 Task: Add Garden Of Life Wild Caught Grass Fed Unflavored Hyaluronic Acid Collagen to the cart.
Action: Mouse moved to (336, 142)
Screenshot: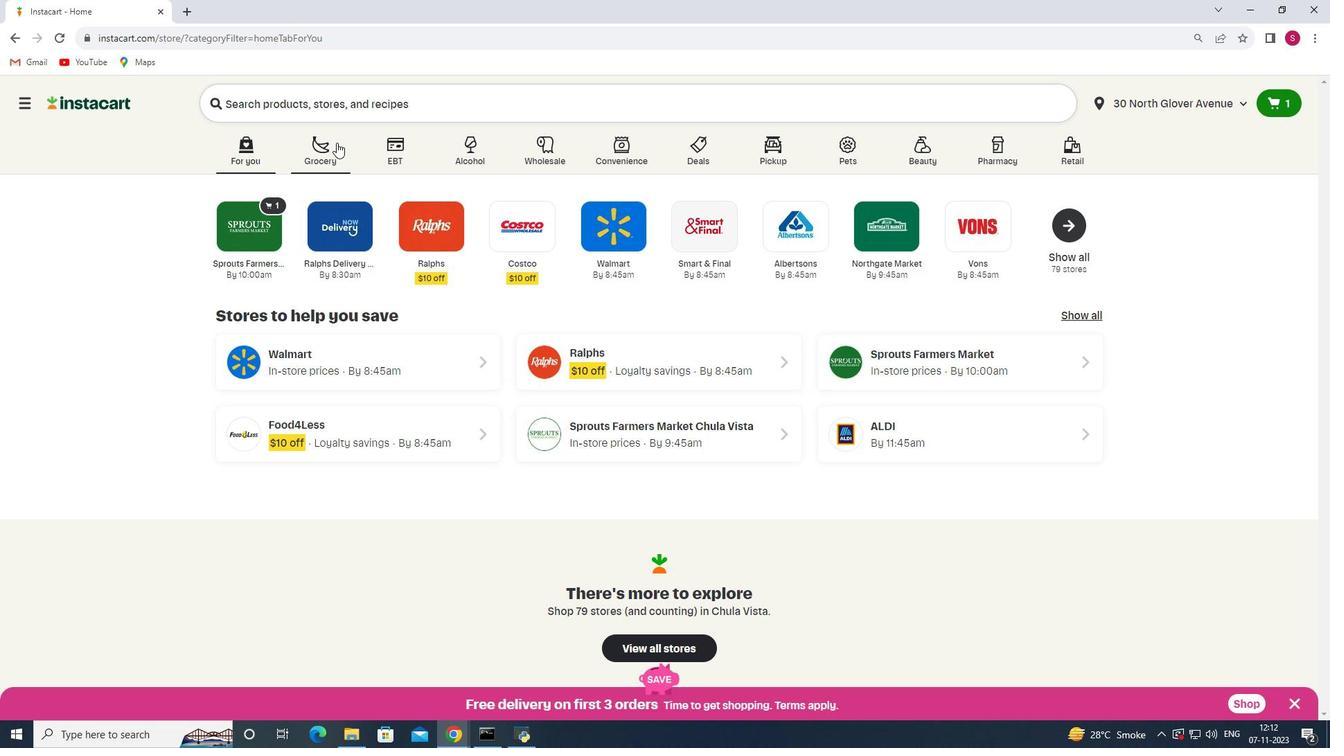 
Action: Mouse pressed left at (336, 142)
Screenshot: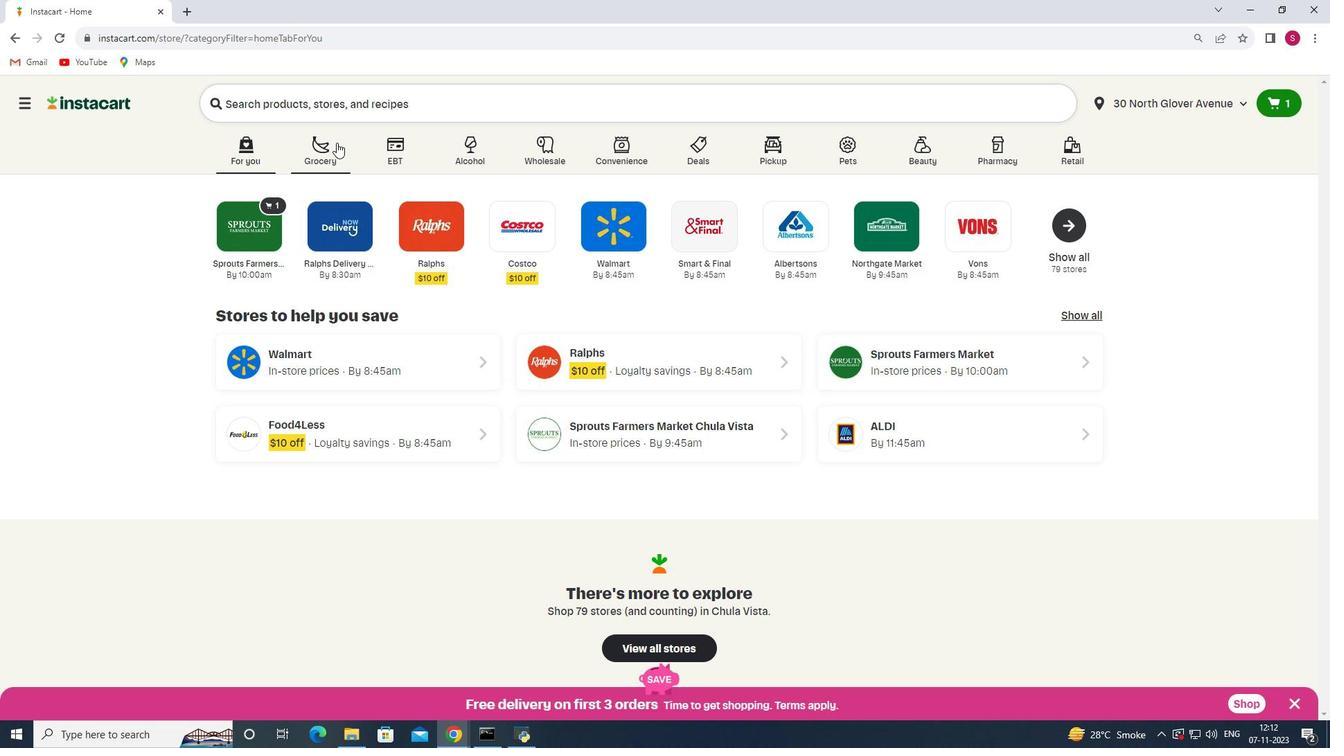 
Action: Mouse moved to (347, 397)
Screenshot: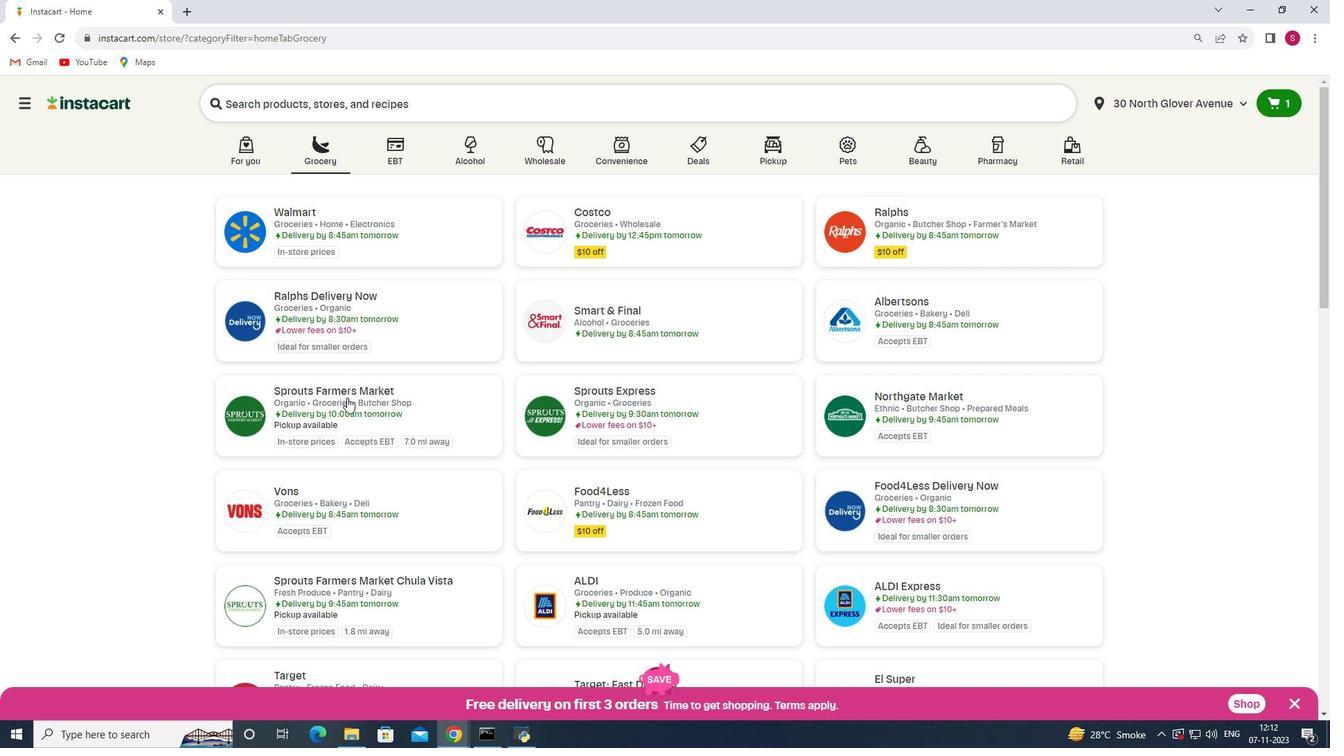 
Action: Mouse pressed left at (347, 397)
Screenshot: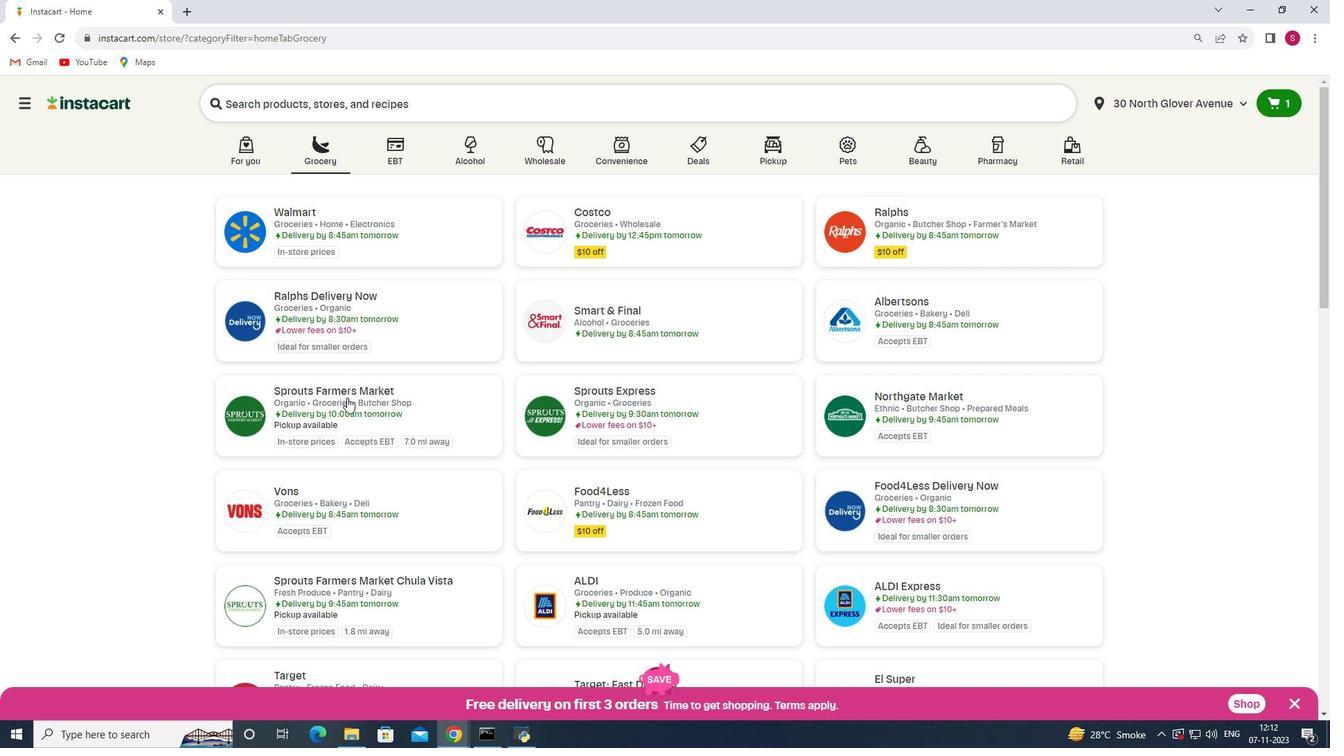 
Action: Mouse moved to (143, 412)
Screenshot: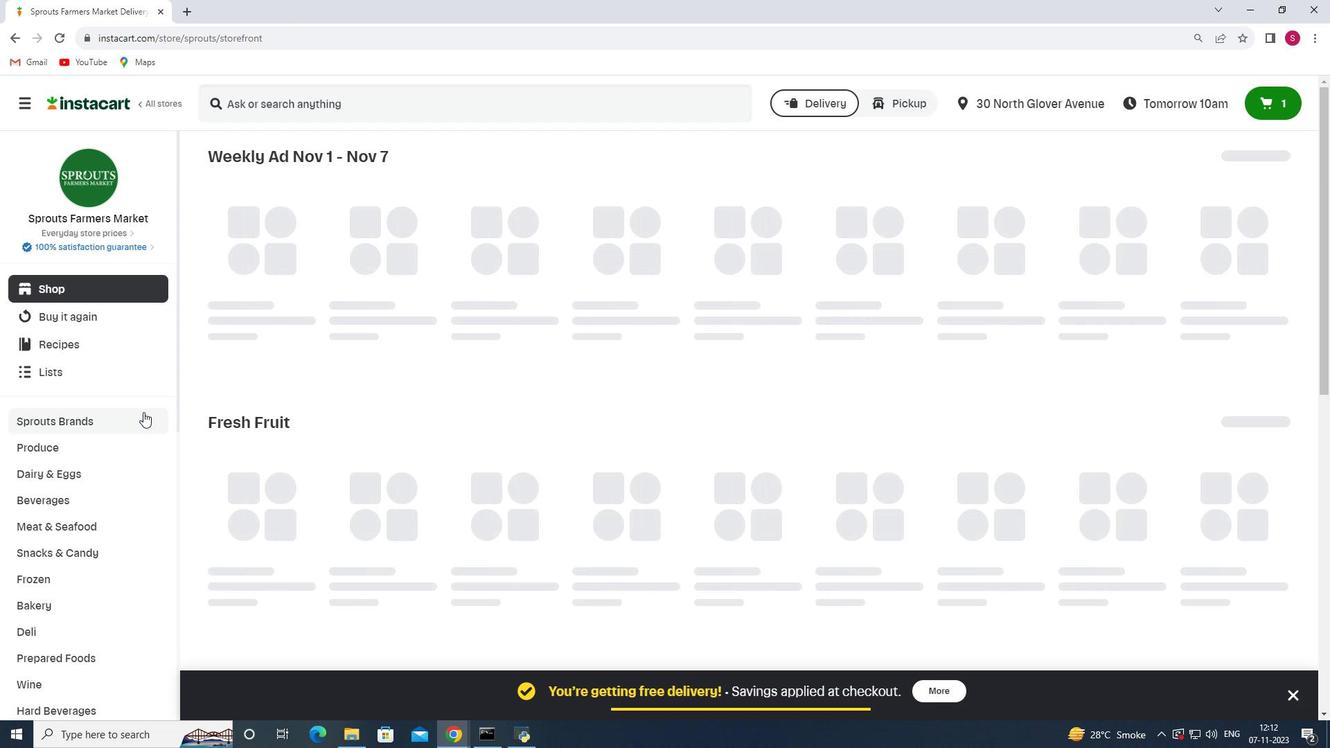 
Action: Mouse scrolled (143, 411) with delta (0, 0)
Screenshot: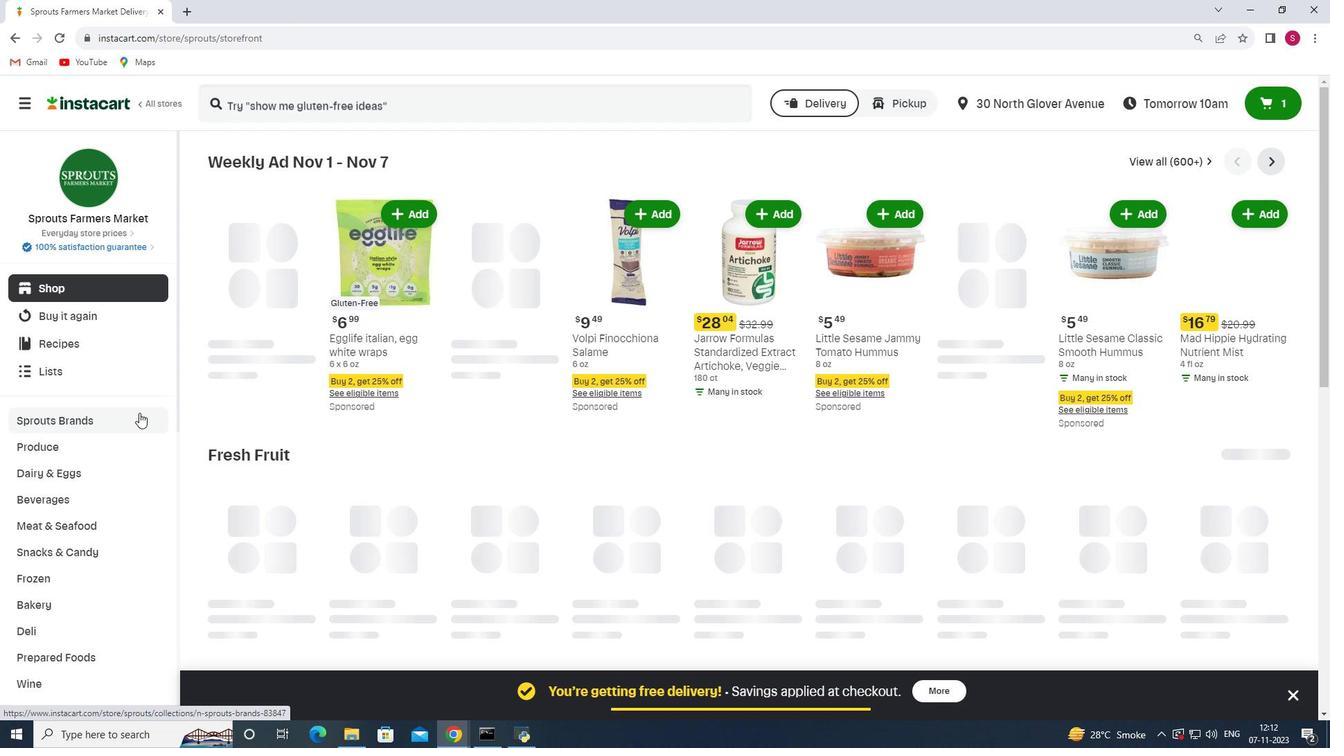 
Action: Mouse moved to (139, 413)
Screenshot: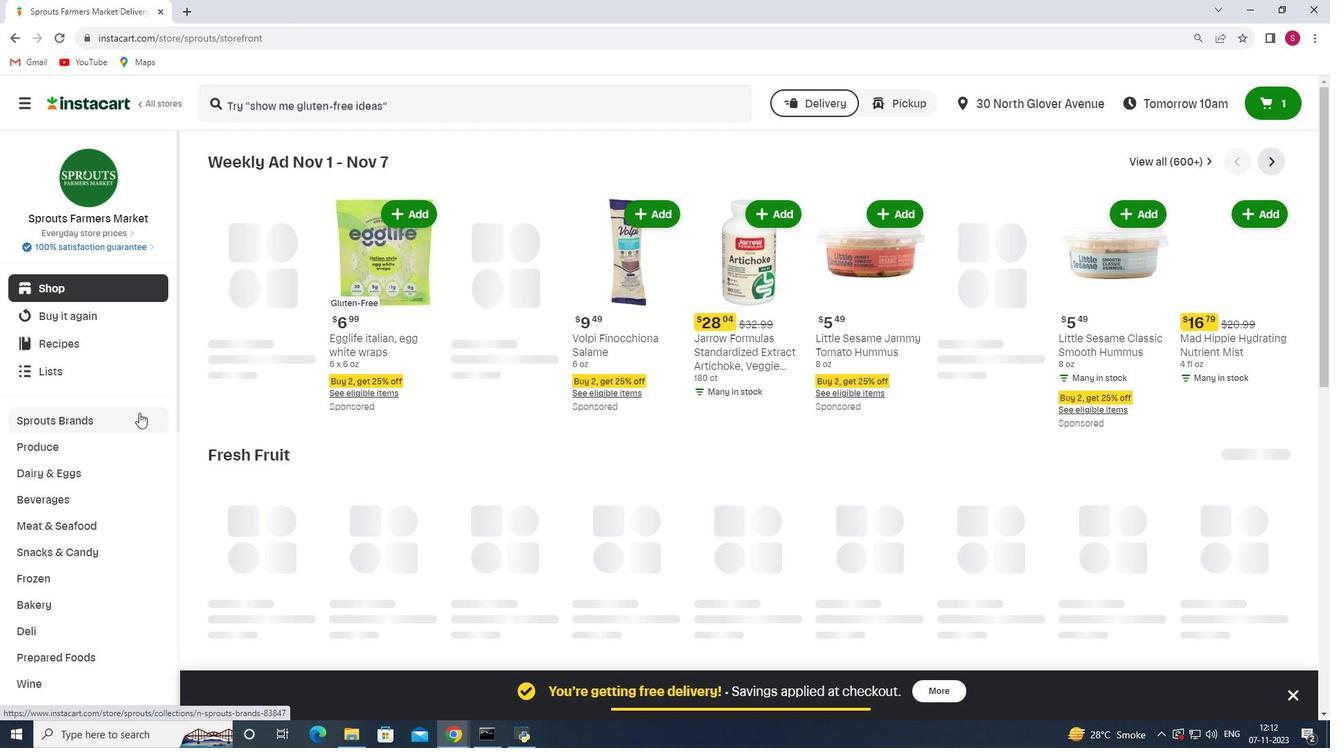 
Action: Mouse scrolled (139, 412) with delta (0, 0)
Screenshot: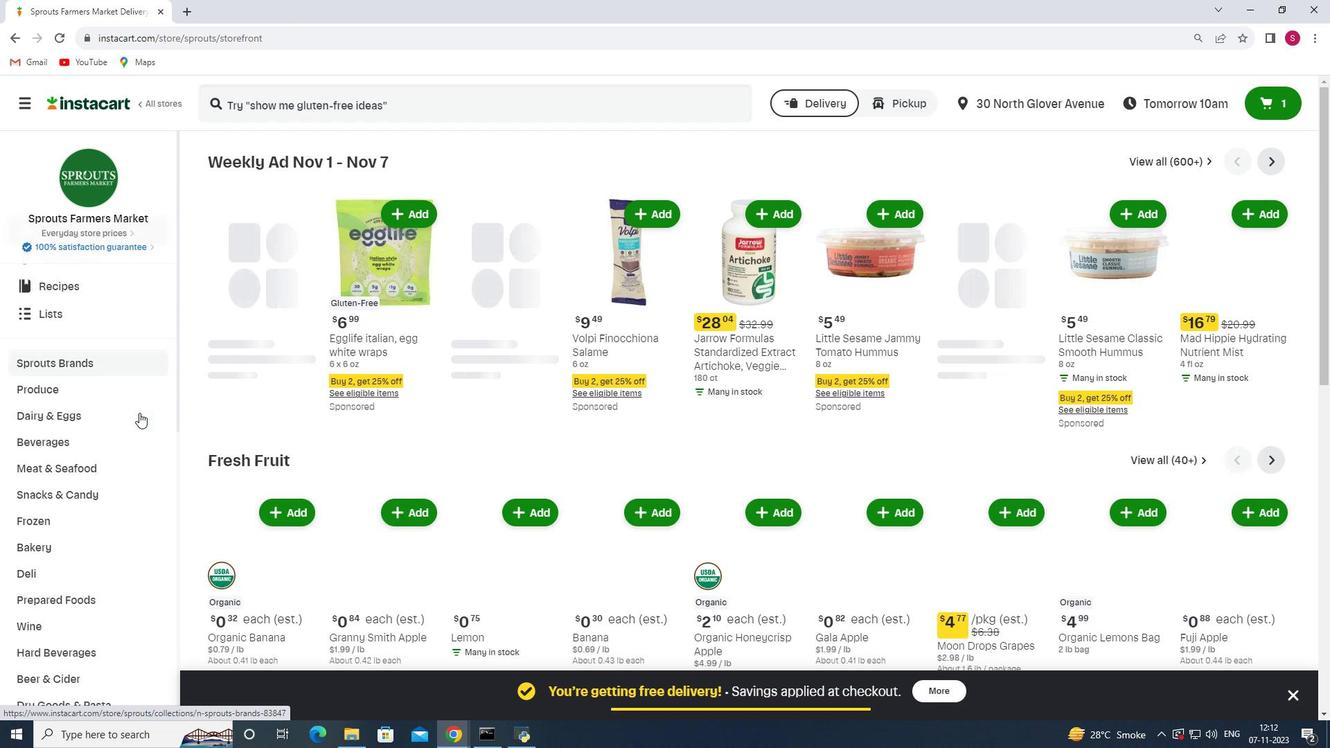 
Action: Mouse moved to (136, 414)
Screenshot: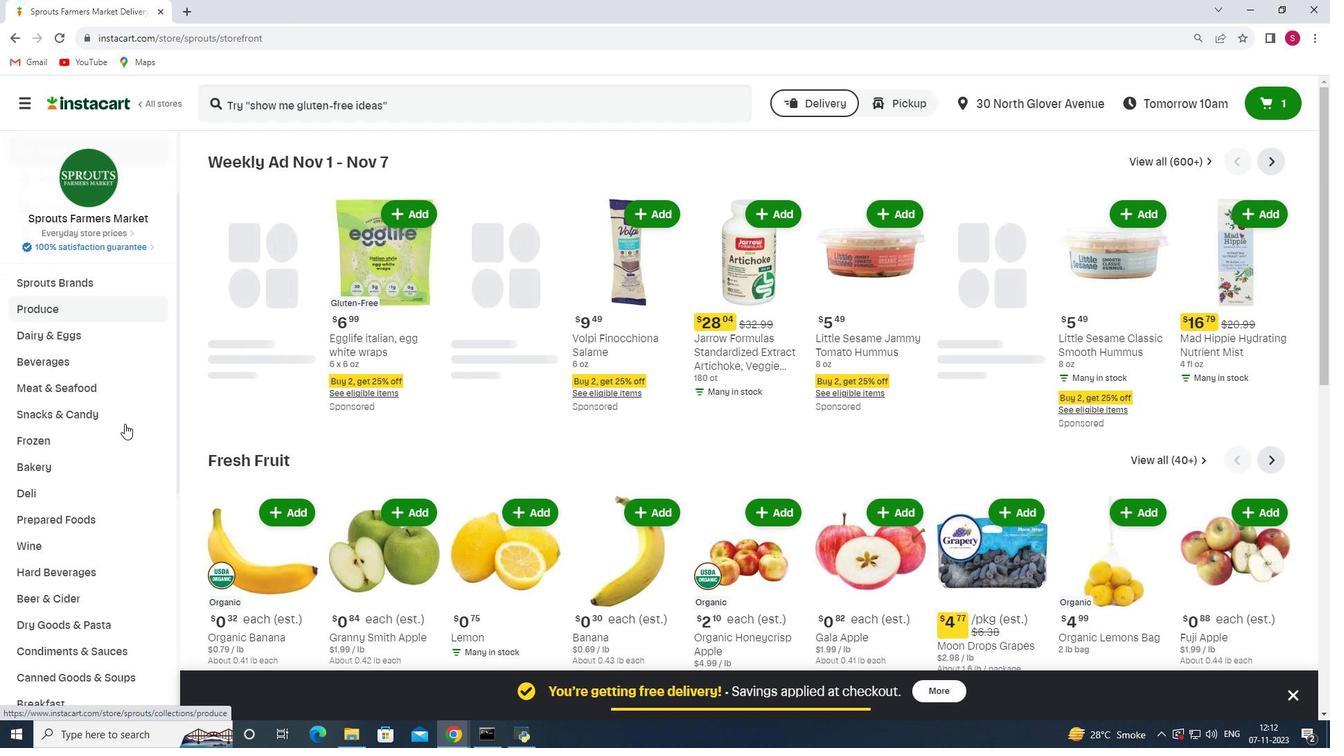 
Action: Mouse scrolled (136, 413) with delta (0, 0)
Screenshot: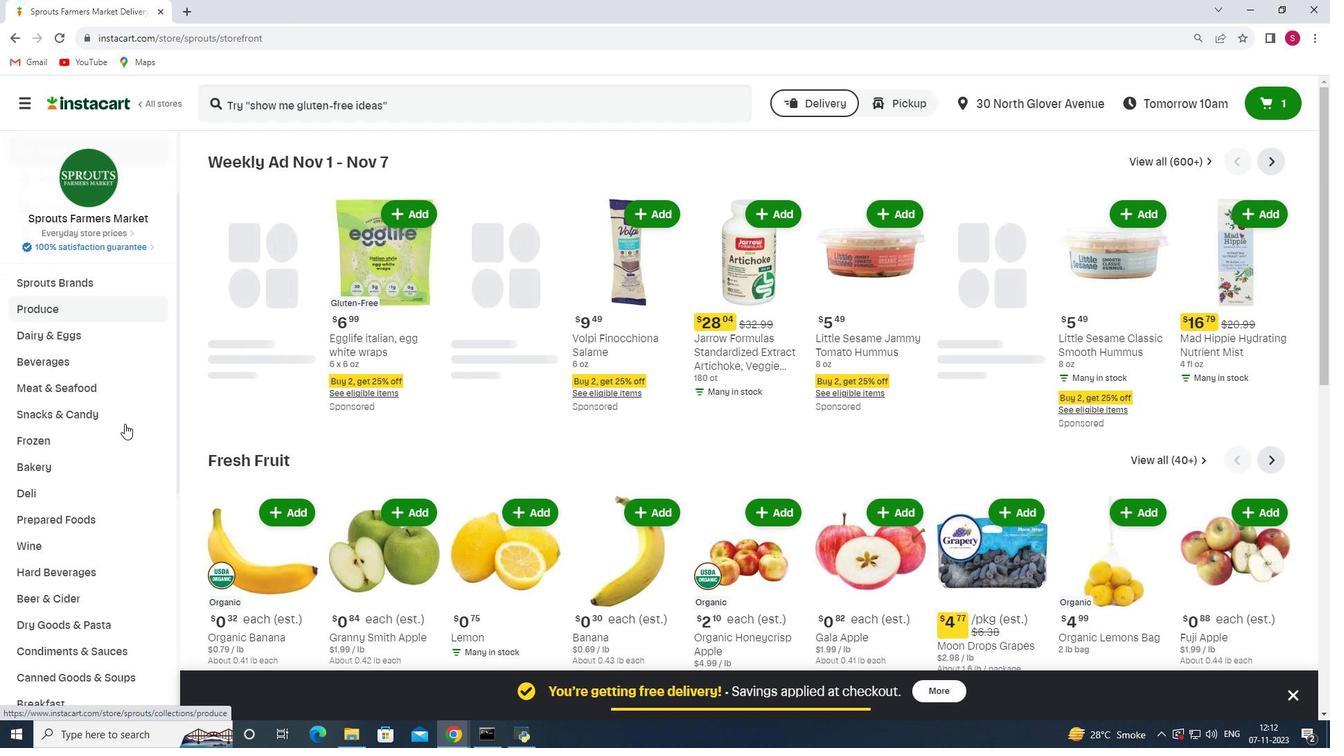 
Action: Mouse moved to (122, 425)
Screenshot: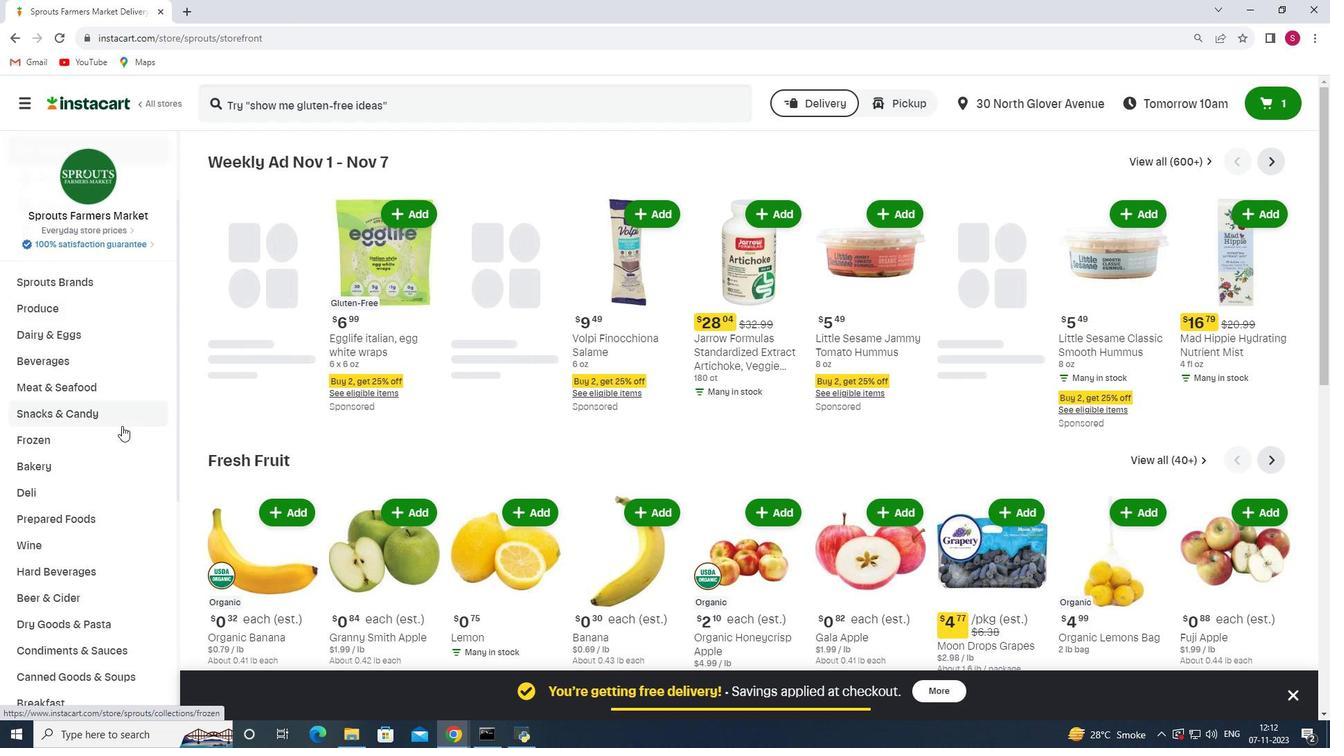 
Action: Mouse scrolled (122, 424) with delta (0, 0)
Screenshot: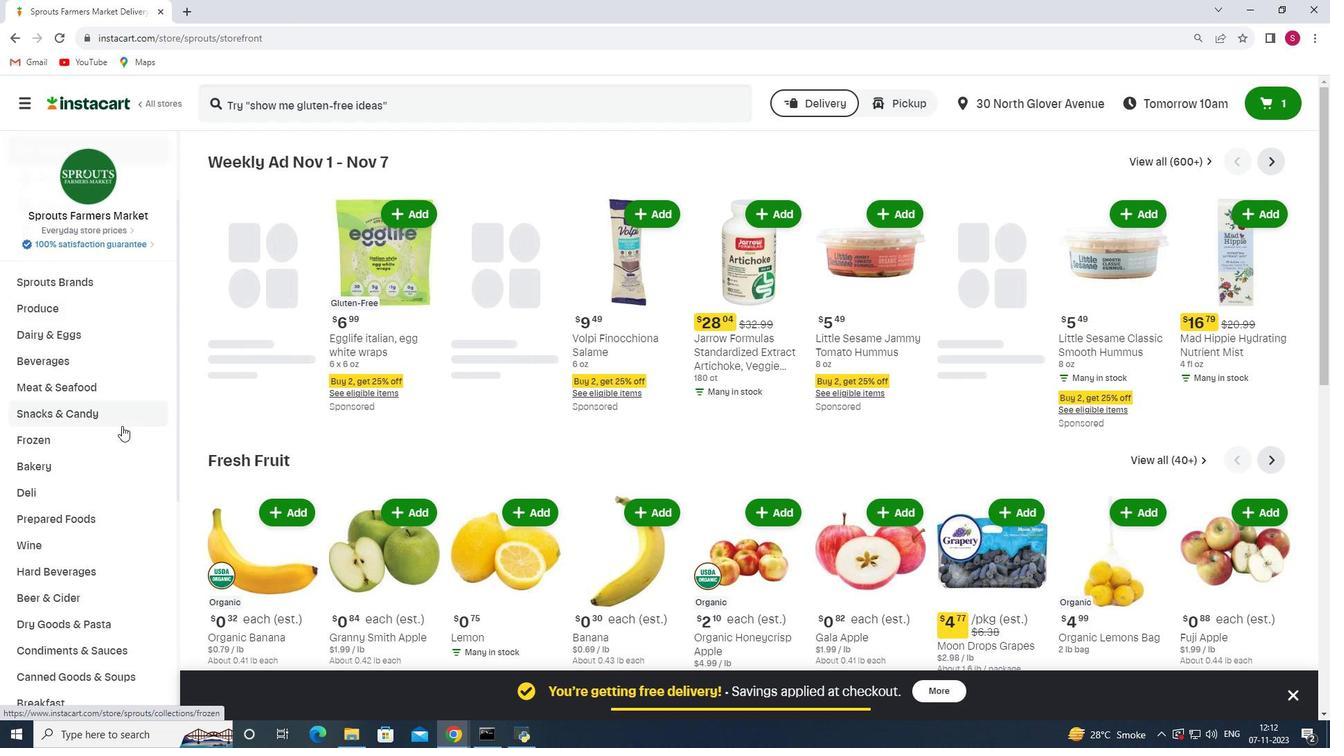 
Action: Mouse moved to (121, 426)
Screenshot: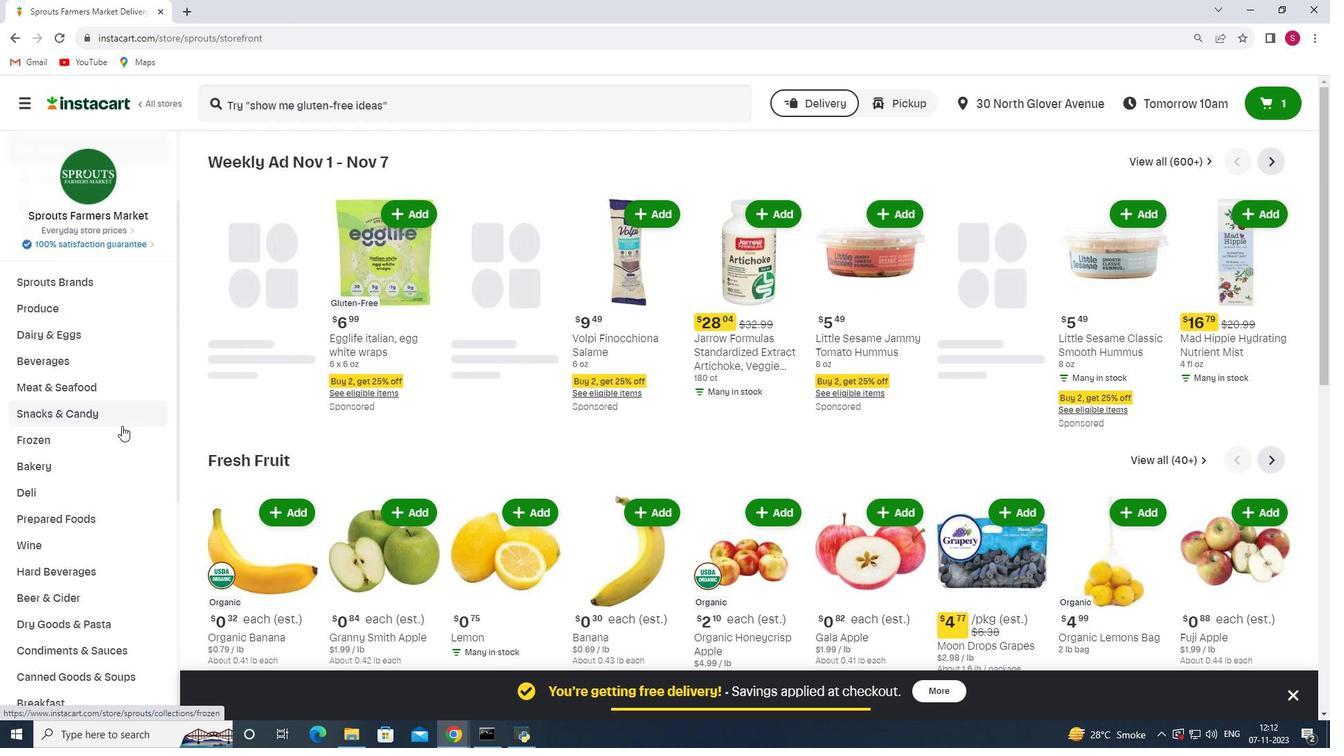 
Action: Mouse scrolled (121, 425) with delta (0, 0)
Screenshot: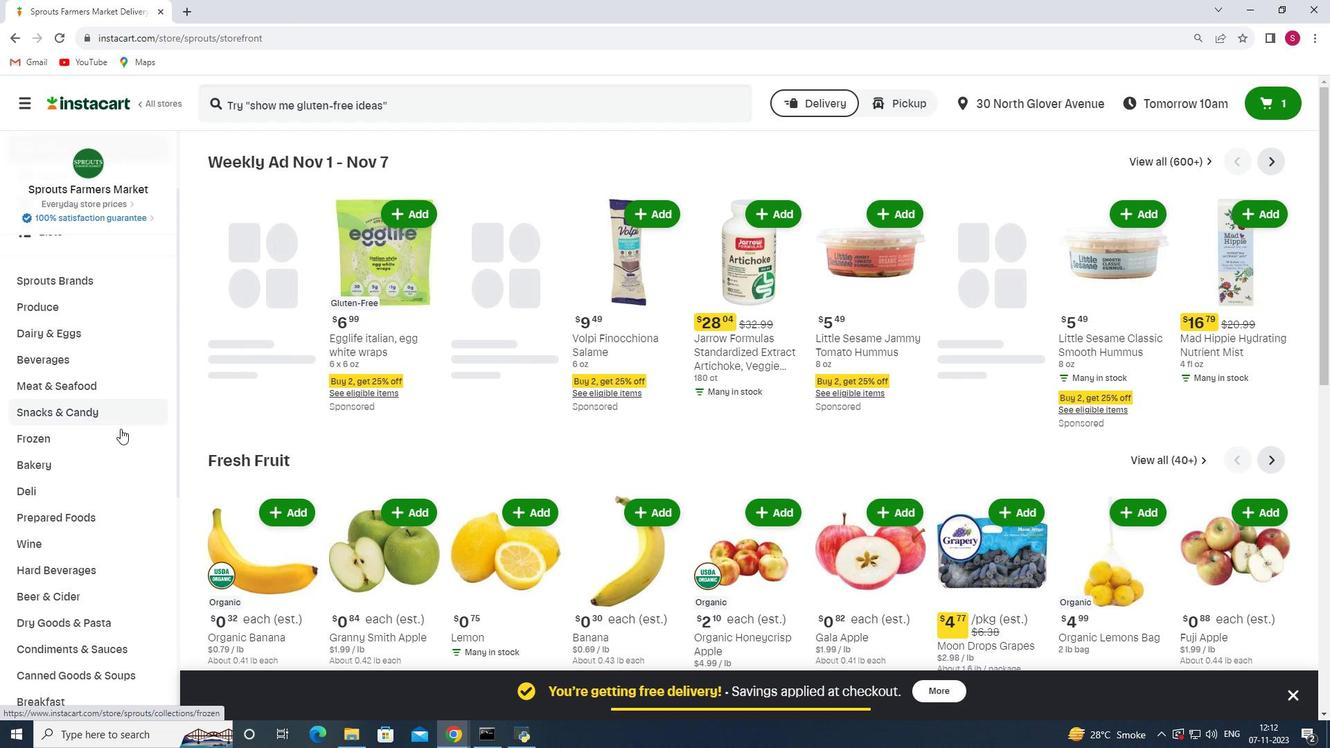 
Action: Mouse scrolled (121, 425) with delta (0, 0)
Screenshot: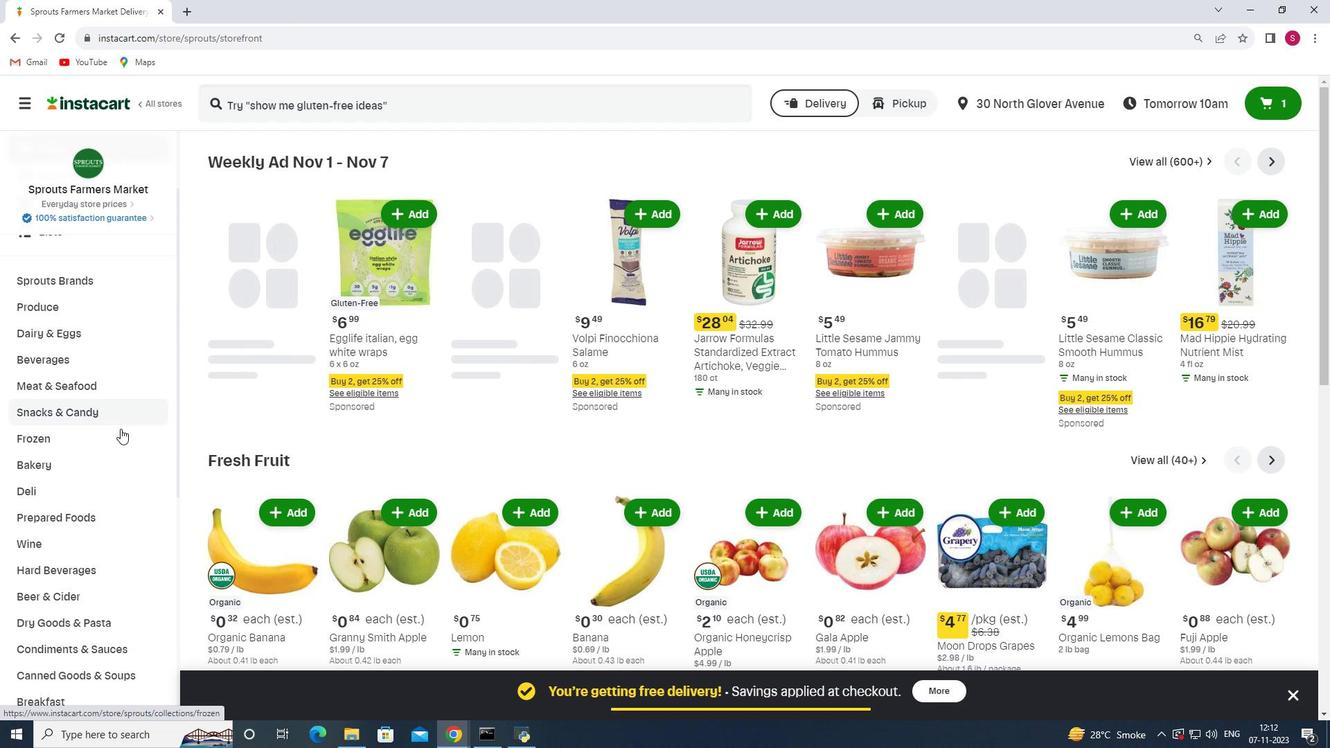 
Action: Mouse moved to (120, 429)
Screenshot: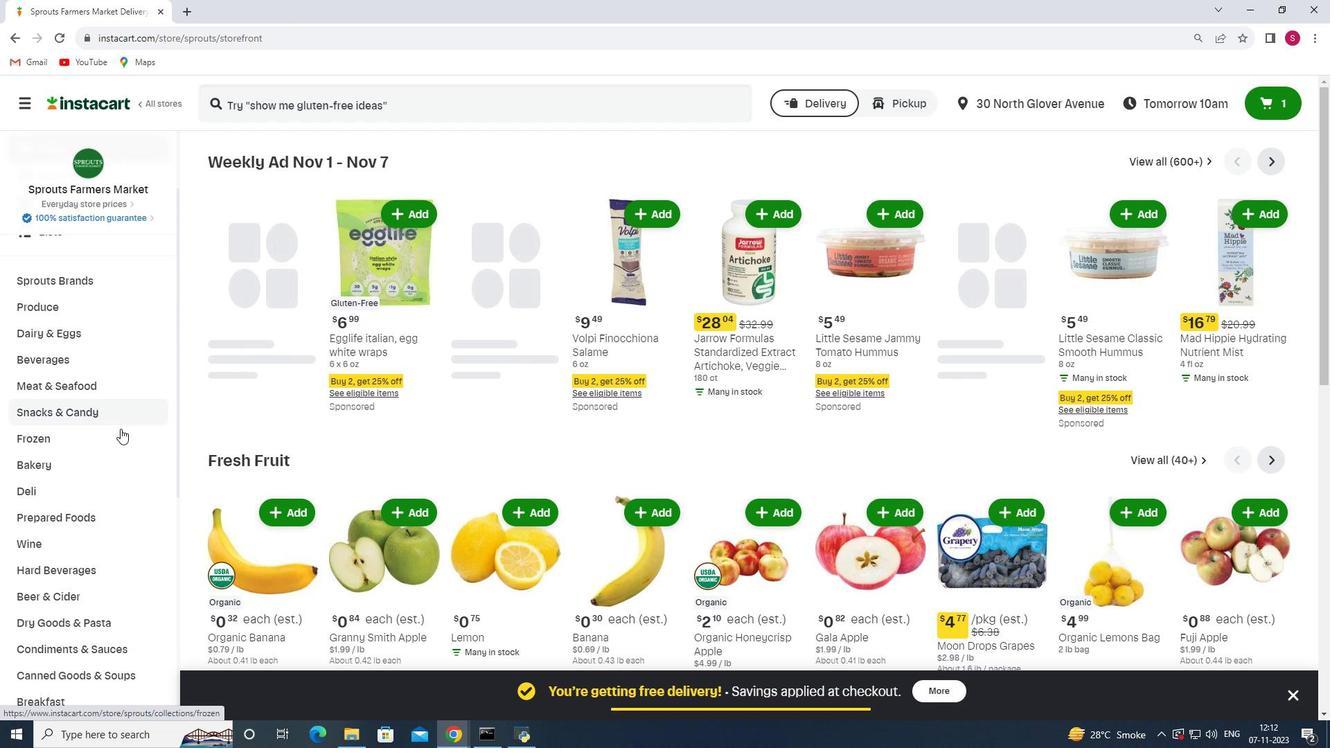 
Action: Mouse scrolled (120, 428) with delta (0, 0)
Screenshot: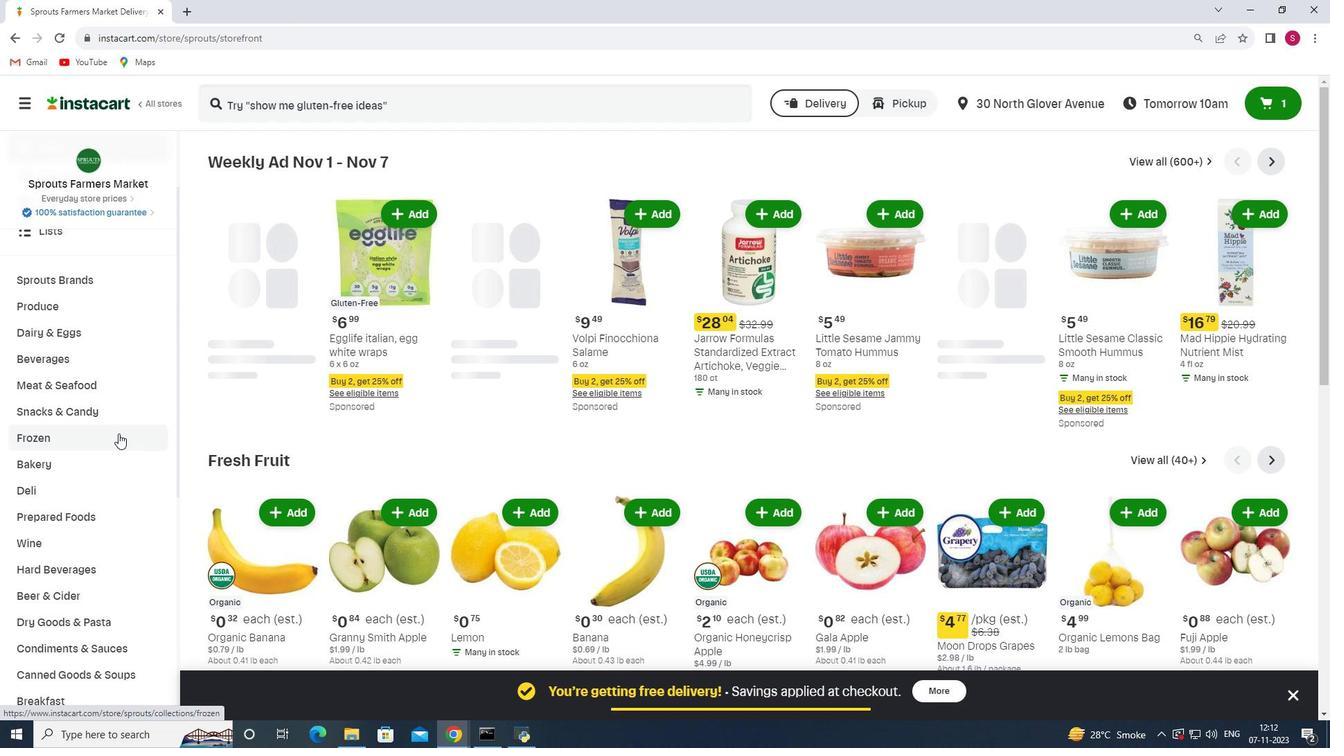 
Action: Mouse moved to (119, 429)
Screenshot: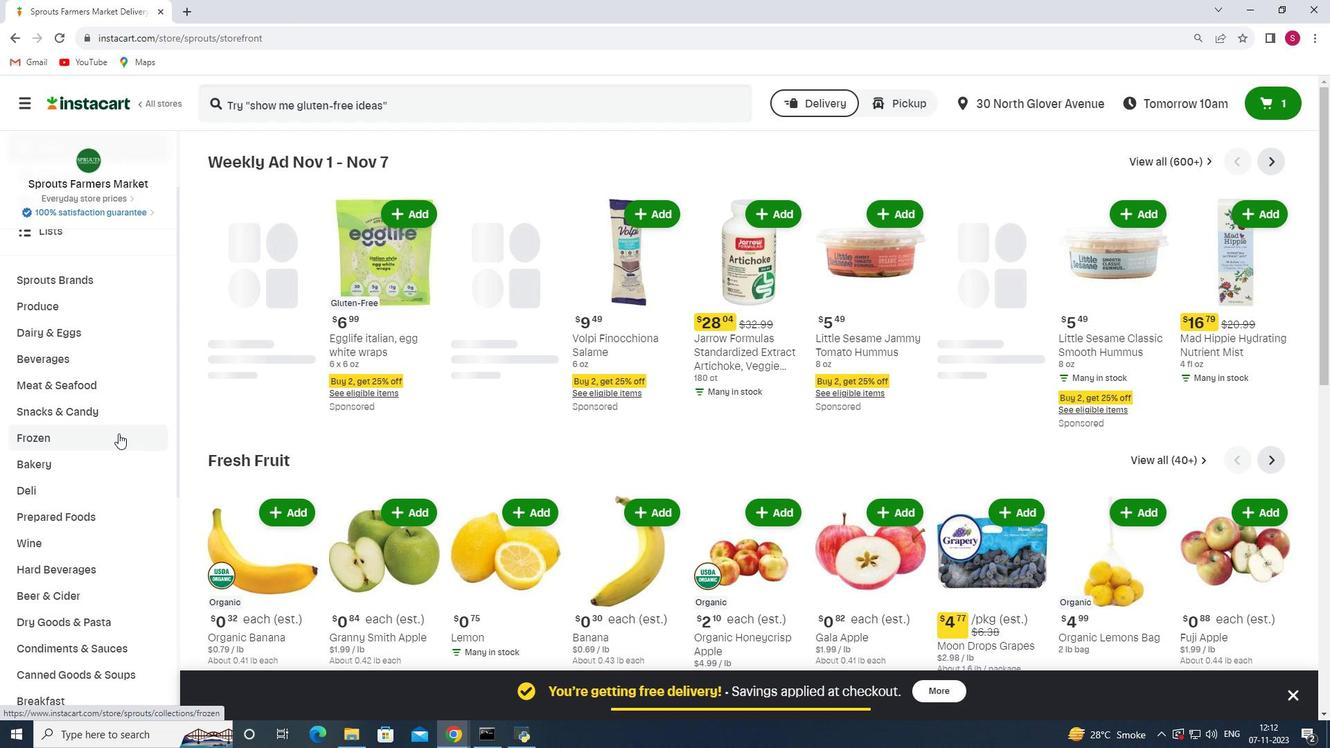 
Action: Mouse scrolled (119, 429) with delta (0, 0)
Screenshot: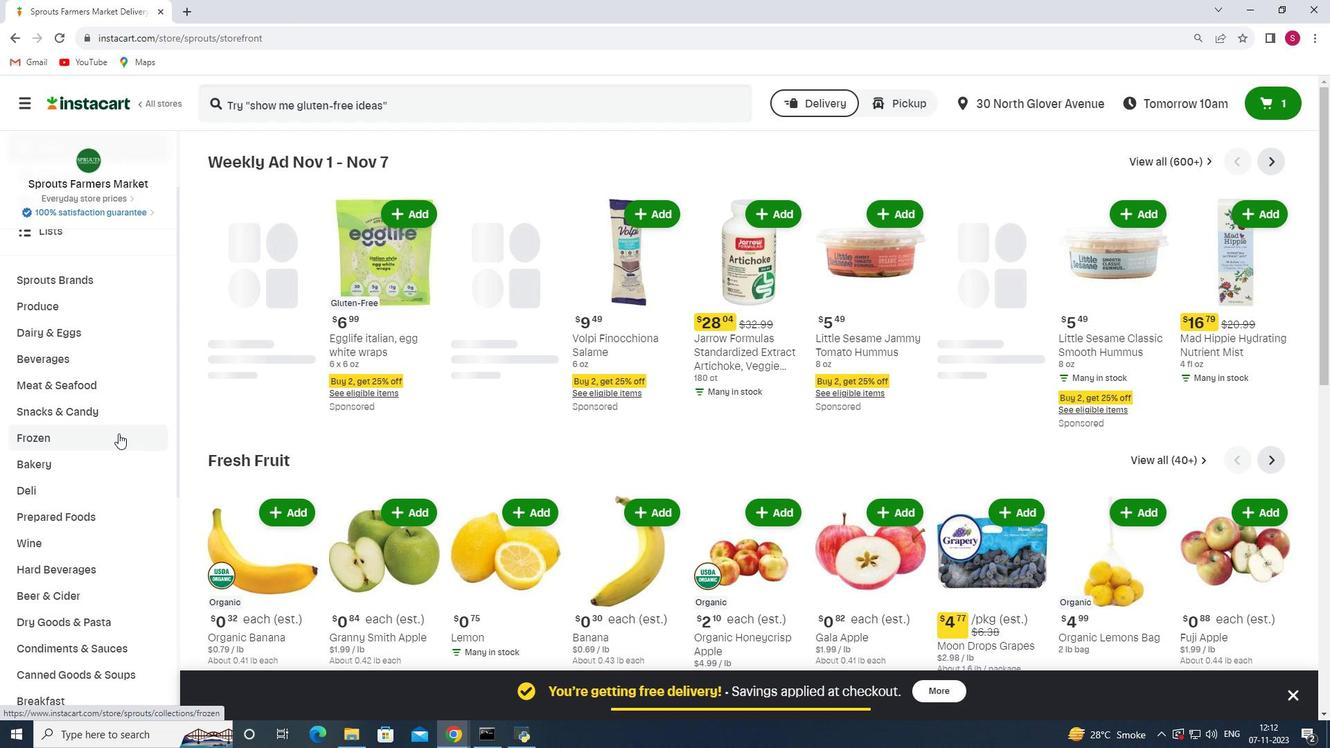 
Action: Mouse moved to (110, 449)
Screenshot: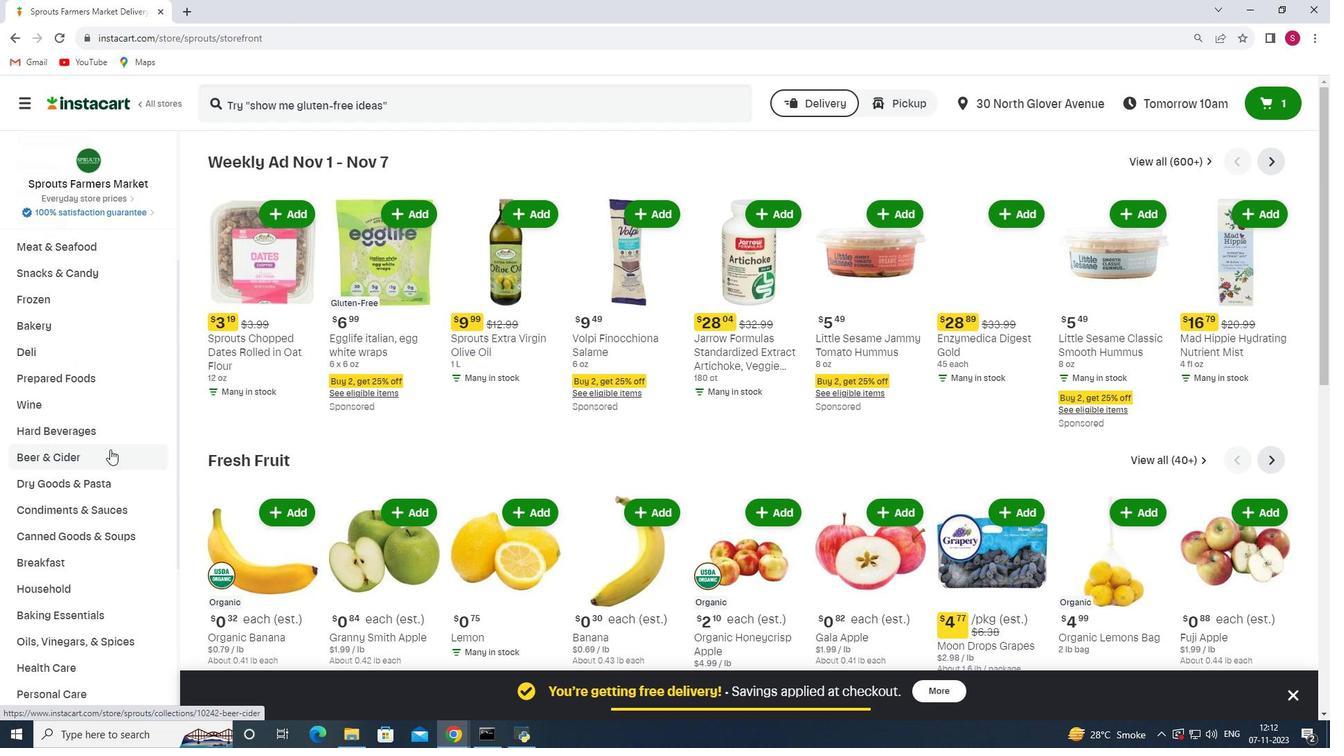 
Action: Mouse scrolled (110, 449) with delta (0, 0)
Screenshot: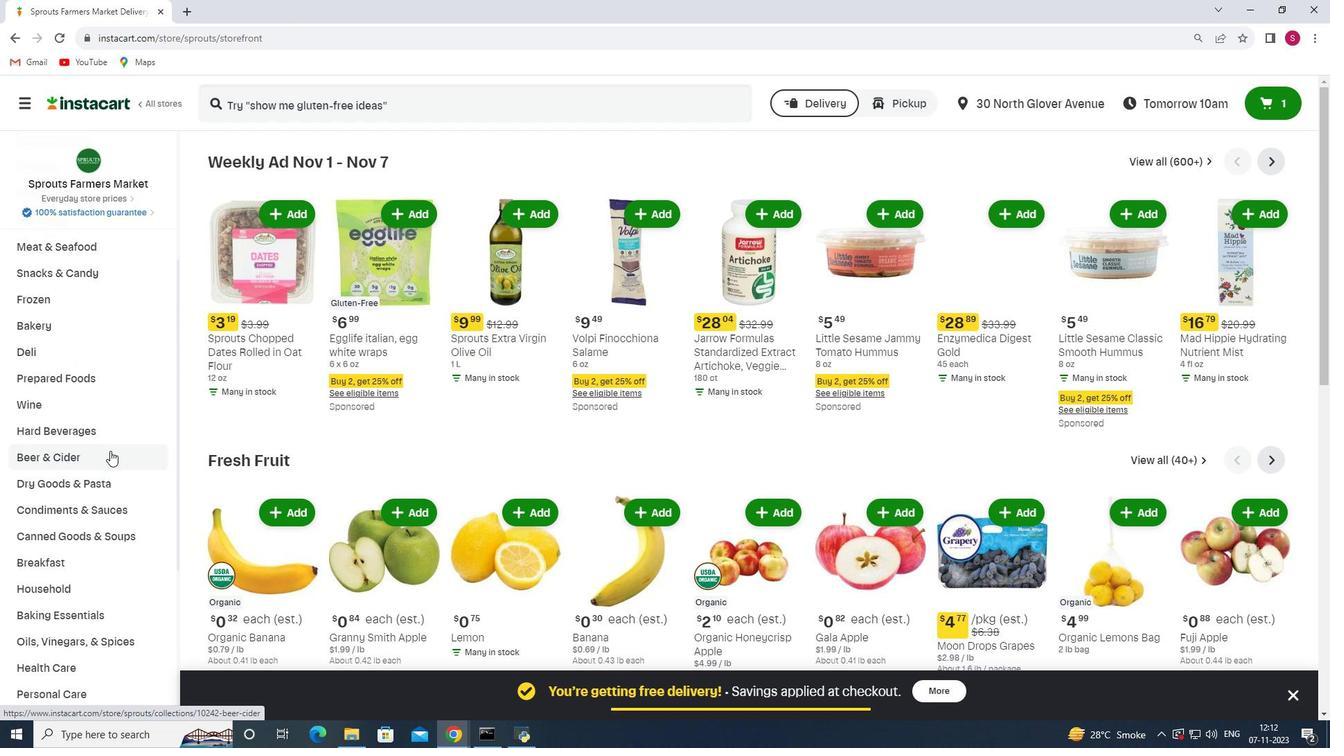 
Action: Mouse moved to (110, 451)
Screenshot: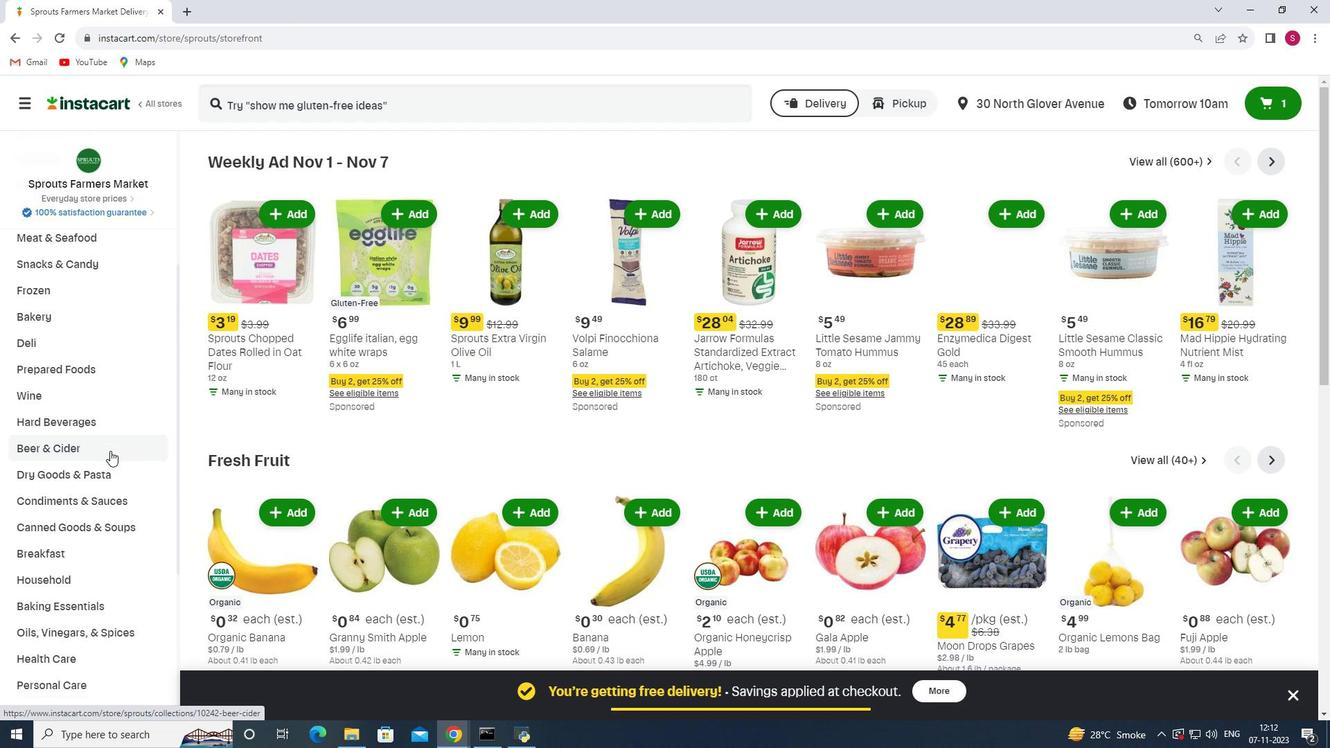 
Action: Mouse scrolled (110, 450) with delta (0, 0)
Screenshot: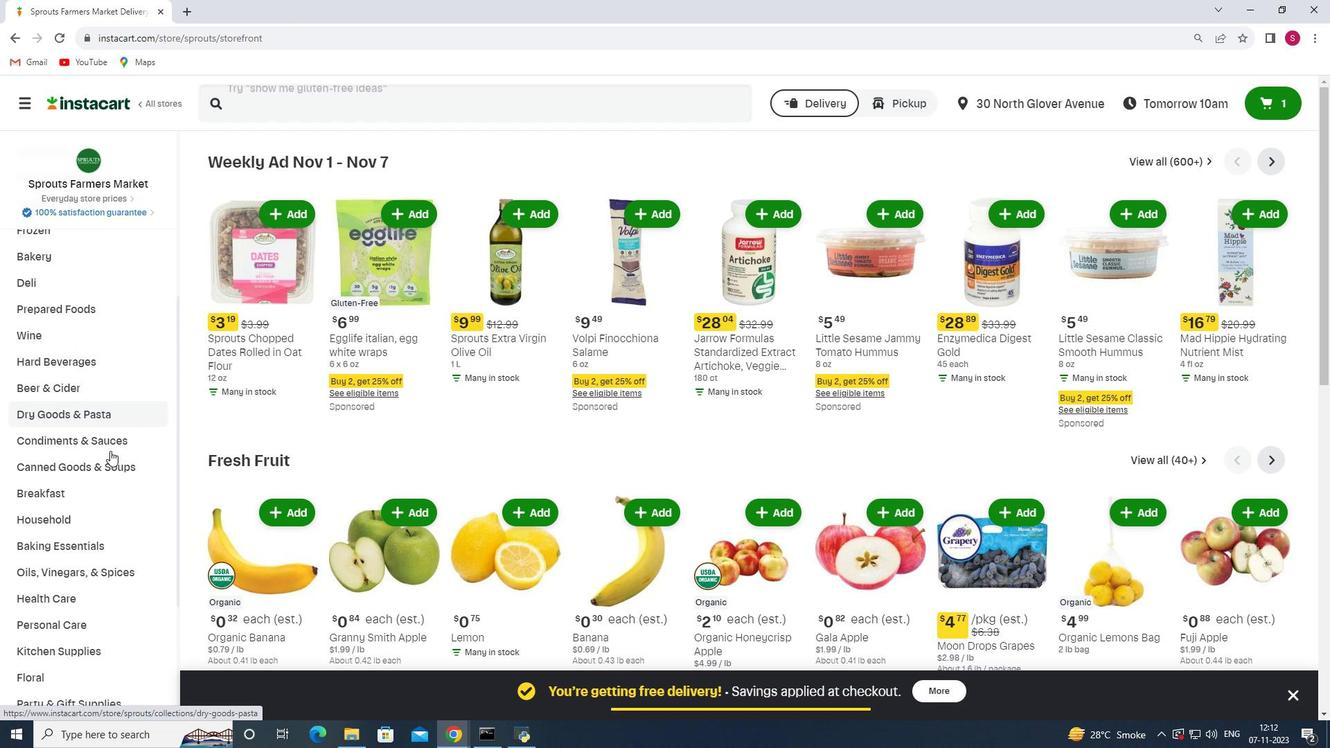 
Action: Mouse scrolled (110, 450) with delta (0, 0)
Screenshot: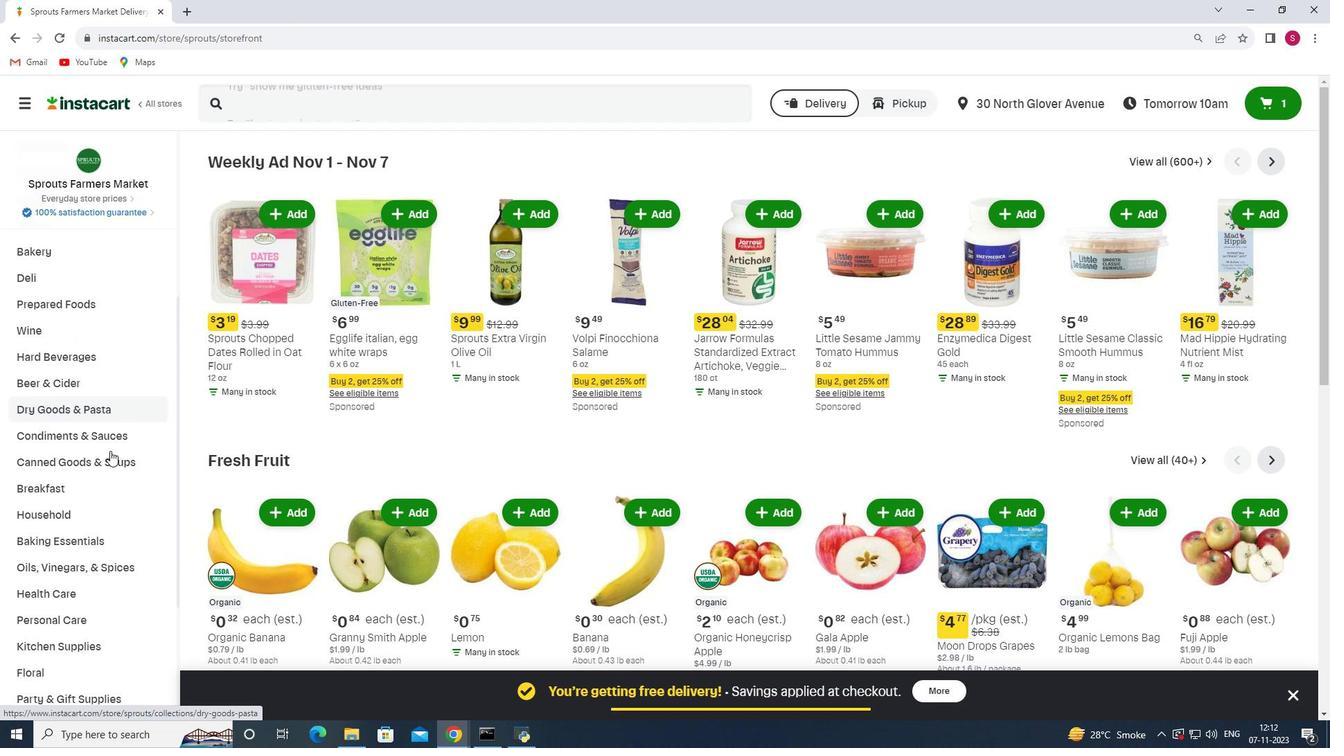 
Action: Mouse moved to (101, 465)
Screenshot: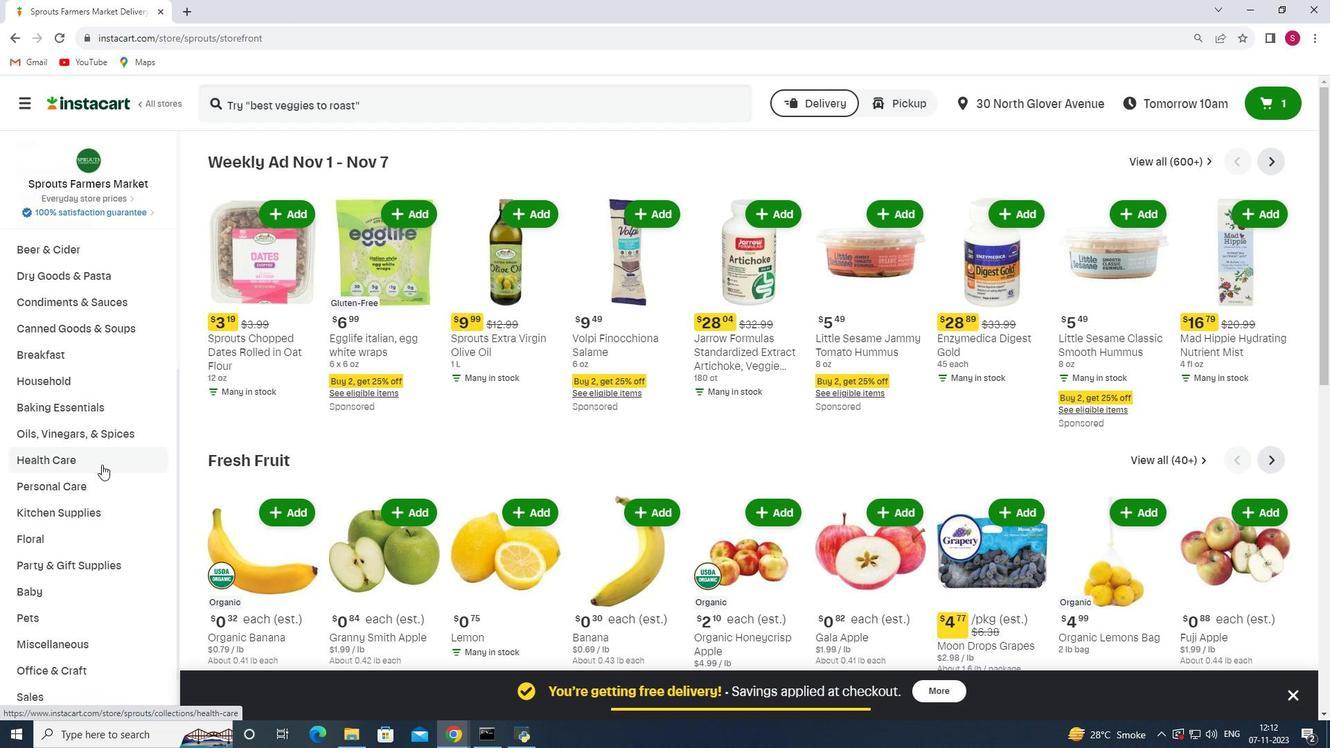 
Action: Mouse pressed left at (101, 465)
Screenshot: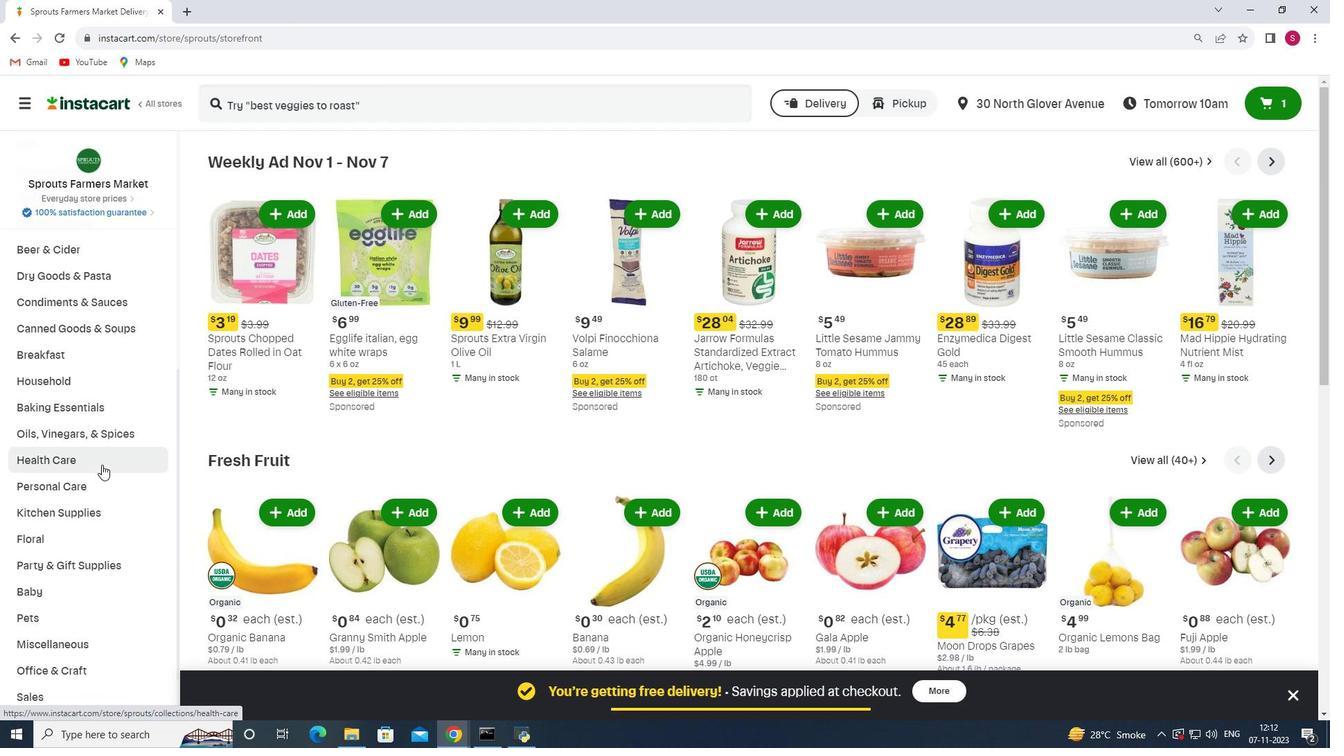 
Action: Mouse moved to (462, 198)
Screenshot: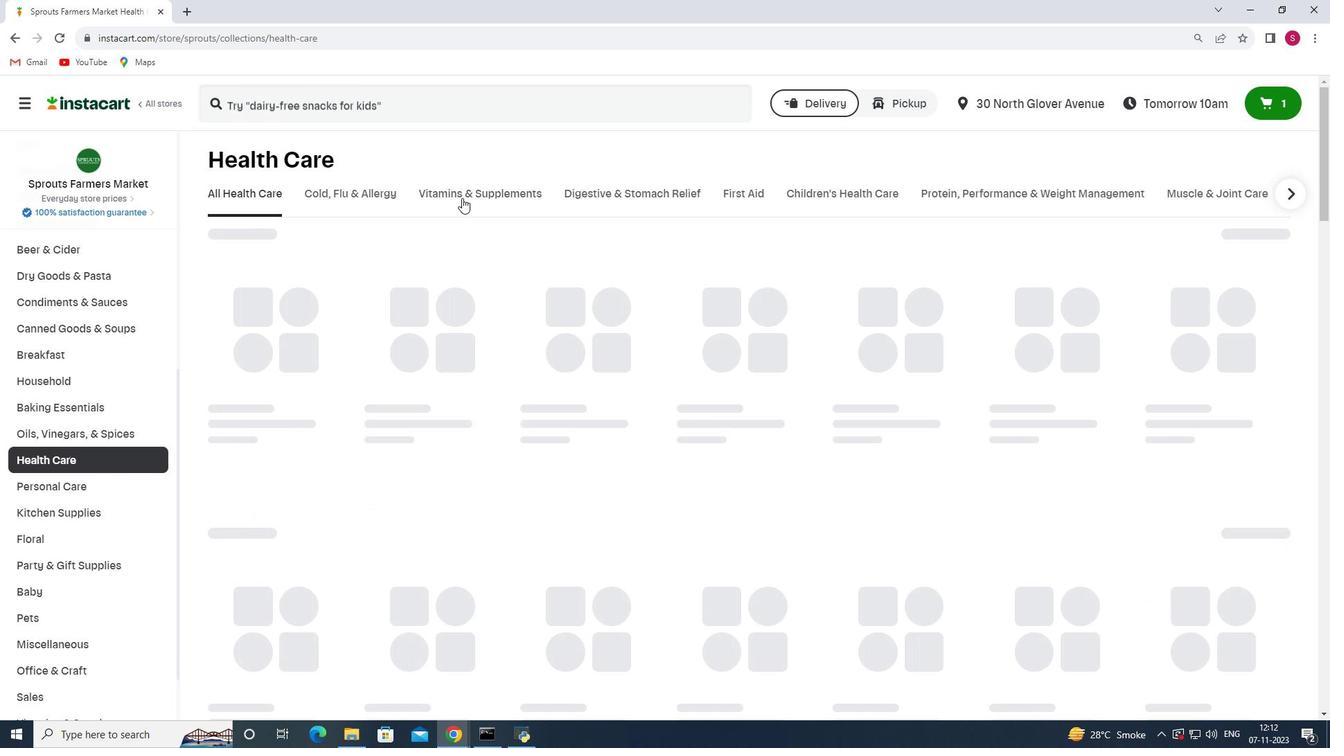 
Action: Mouse pressed left at (462, 198)
Screenshot: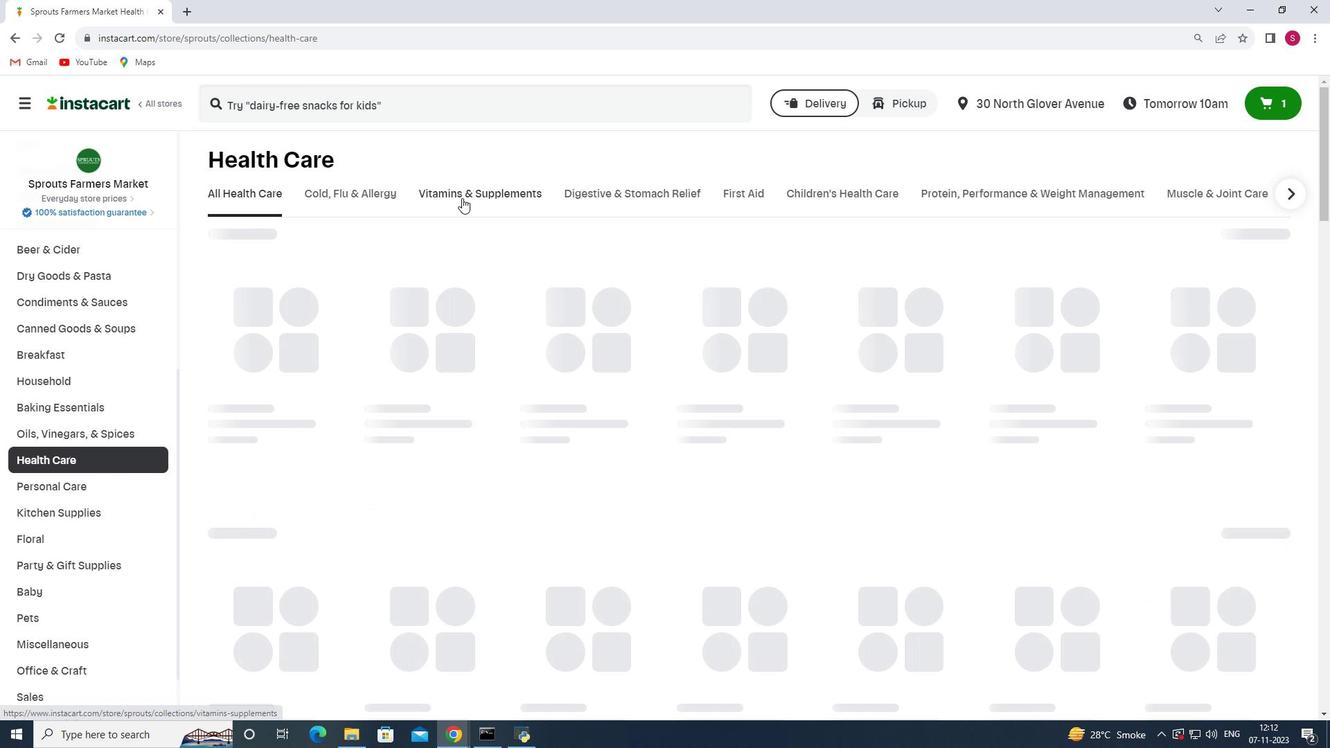 
Action: Mouse moved to (550, 252)
Screenshot: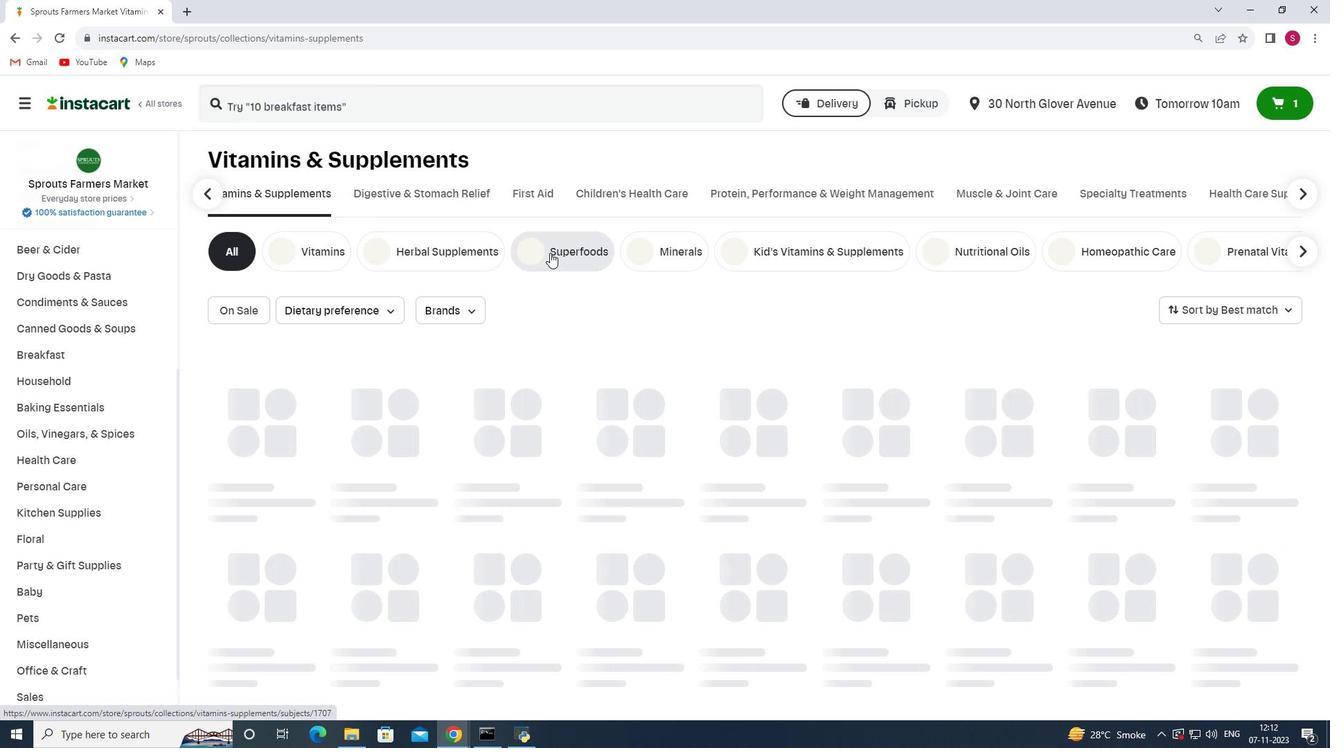 
Action: Mouse pressed left at (550, 252)
Screenshot: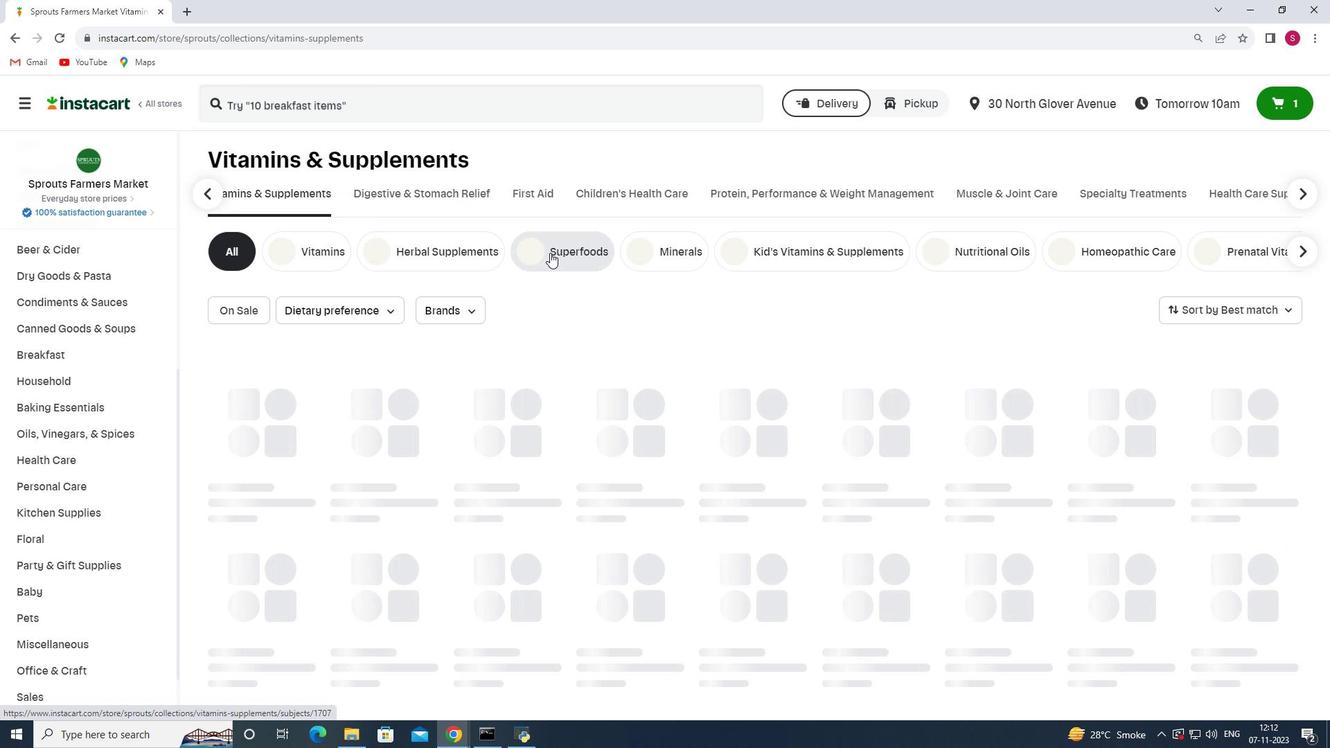 
Action: Mouse moved to (381, 106)
Screenshot: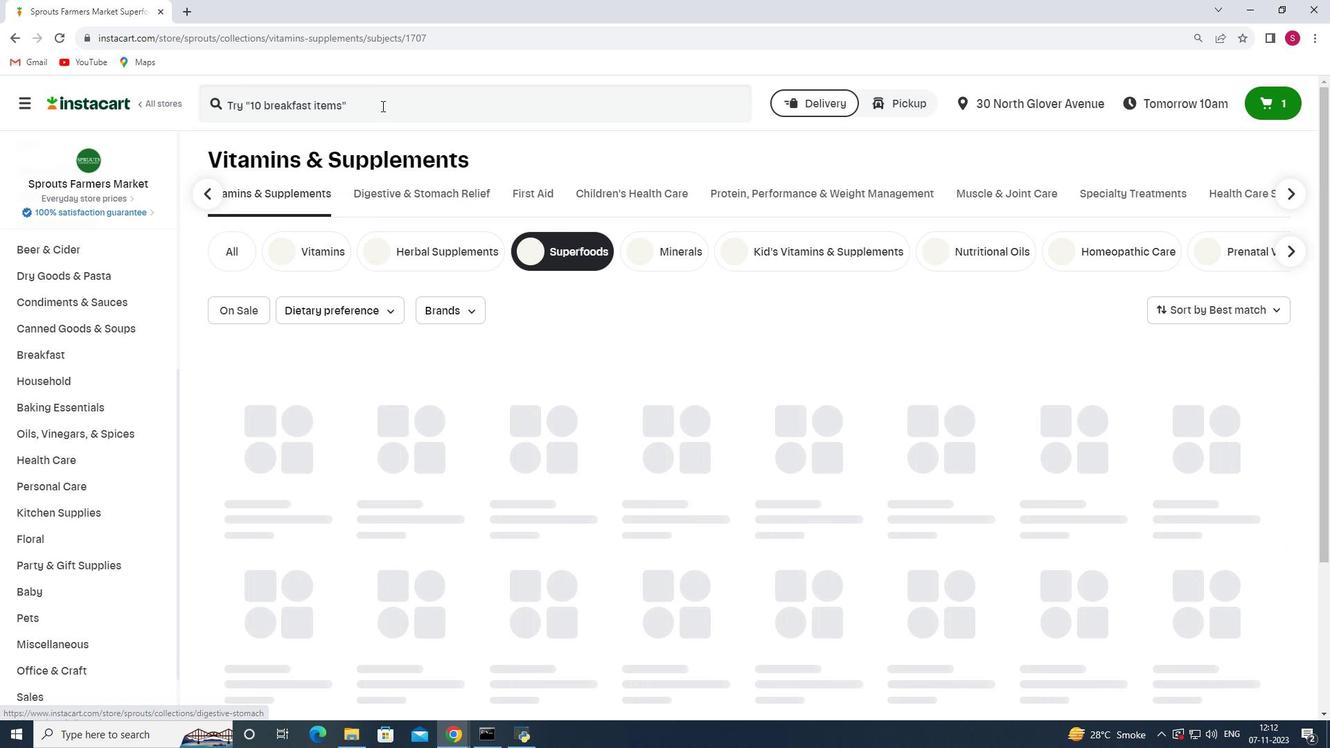 
Action: Mouse pressed left at (381, 106)
Screenshot: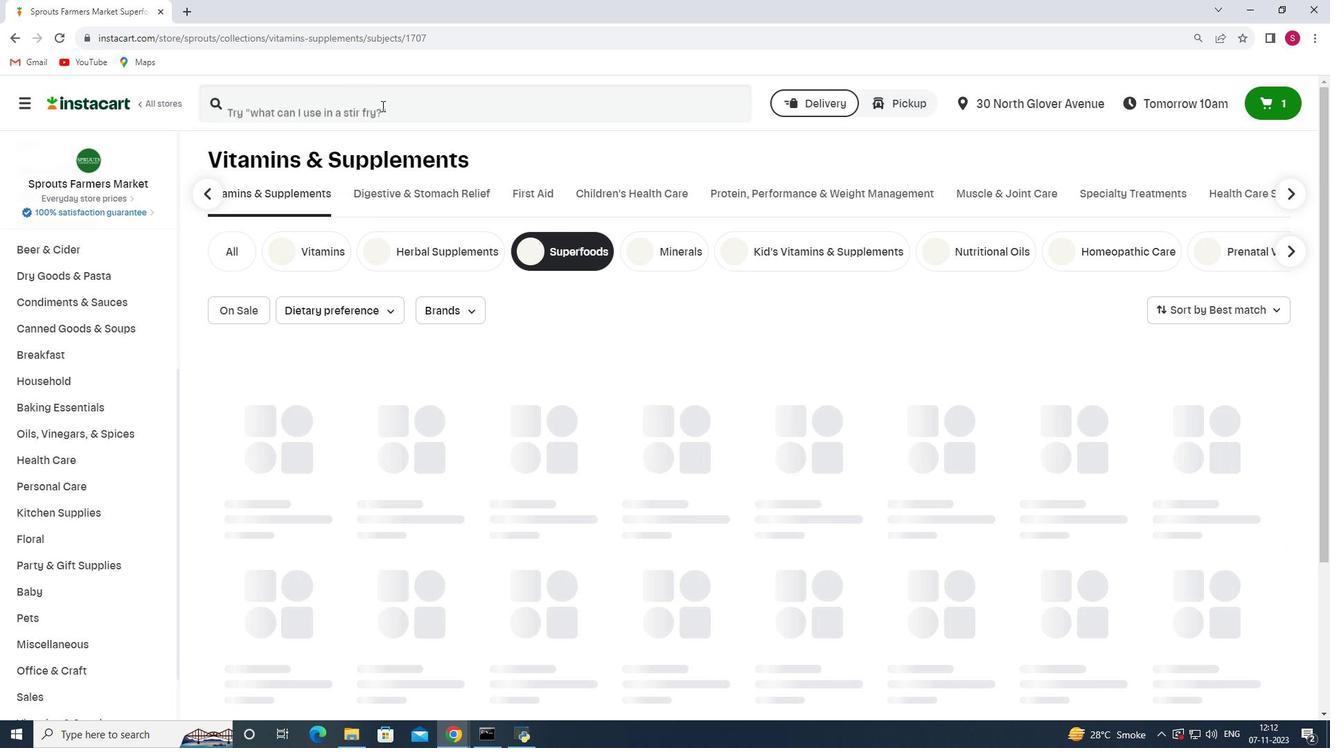 
Action: Key pressed <Key.shift>Garden<Key.space><Key.shift>Of<Key.space><Key.shift>Life<Key.space><Key.shift>Wild<Key.space><Key.shift>Caught<Key.space><Key.shift>Grass<Key.space><Key.shift>Fed<Key.space><Key.shift>Unflavored<Key.space><Key.shift>Hyaluronic<Key.space><Key.shift>Acid<Key.space><Key.shift>Collagen<Key.enter>
Screenshot: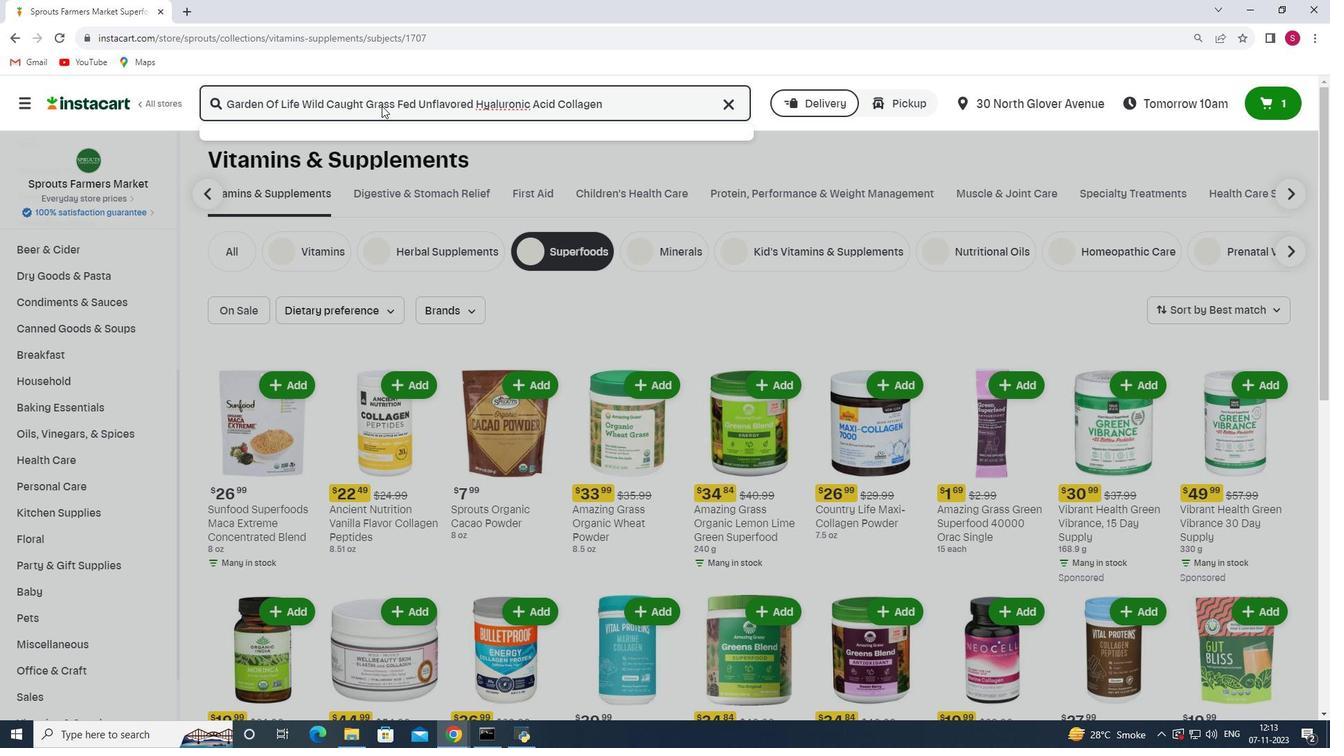 
Action: Mouse moved to (438, 178)
Screenshot: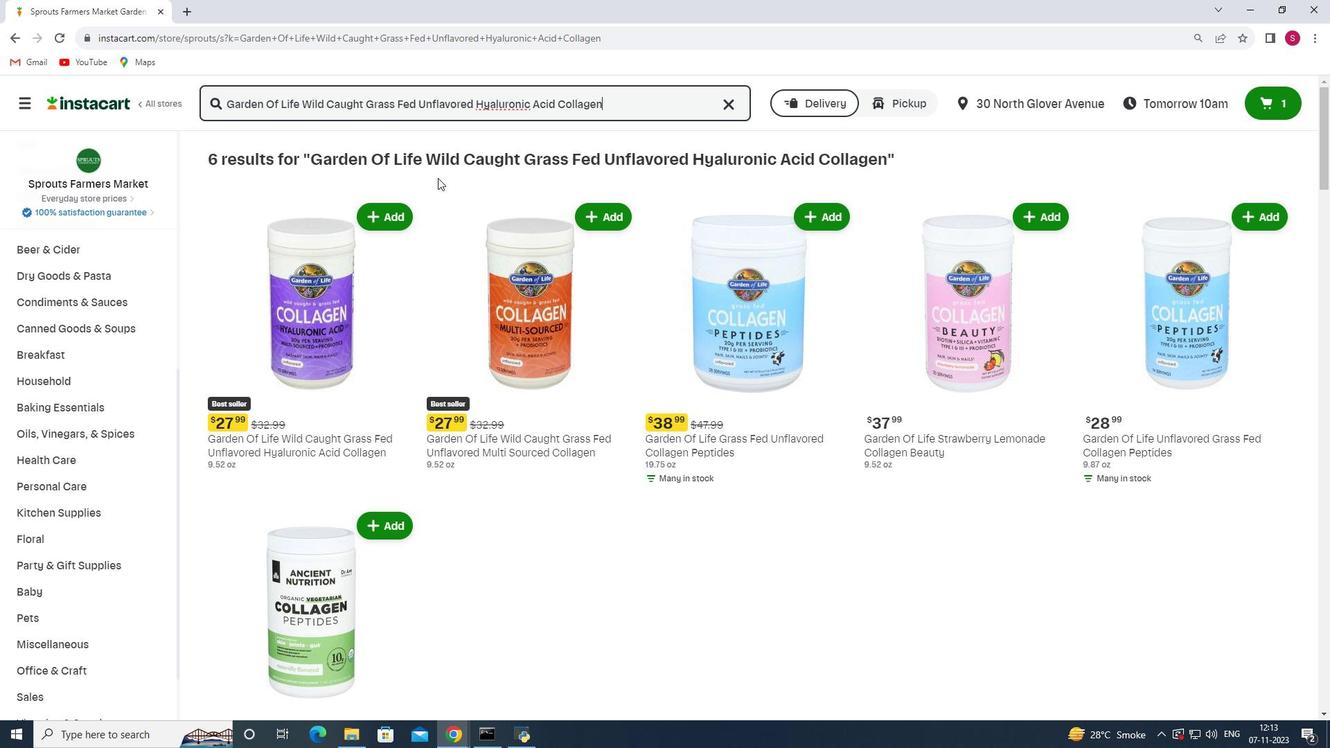 
Action: Mouse scrolled (438, 177) with delta (0, 0)
Screenshot: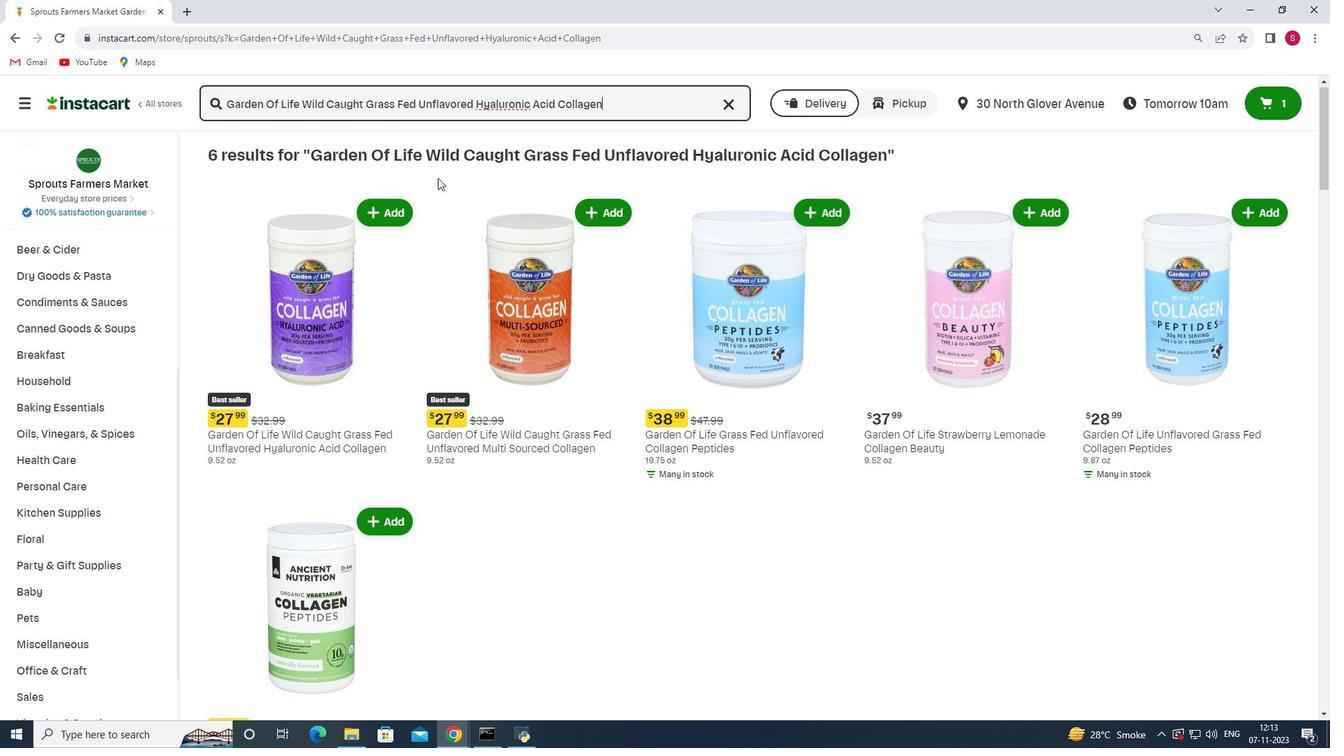 
Action: Mouse scrolled (438, 178) with delta (0, 0)
Screenshot: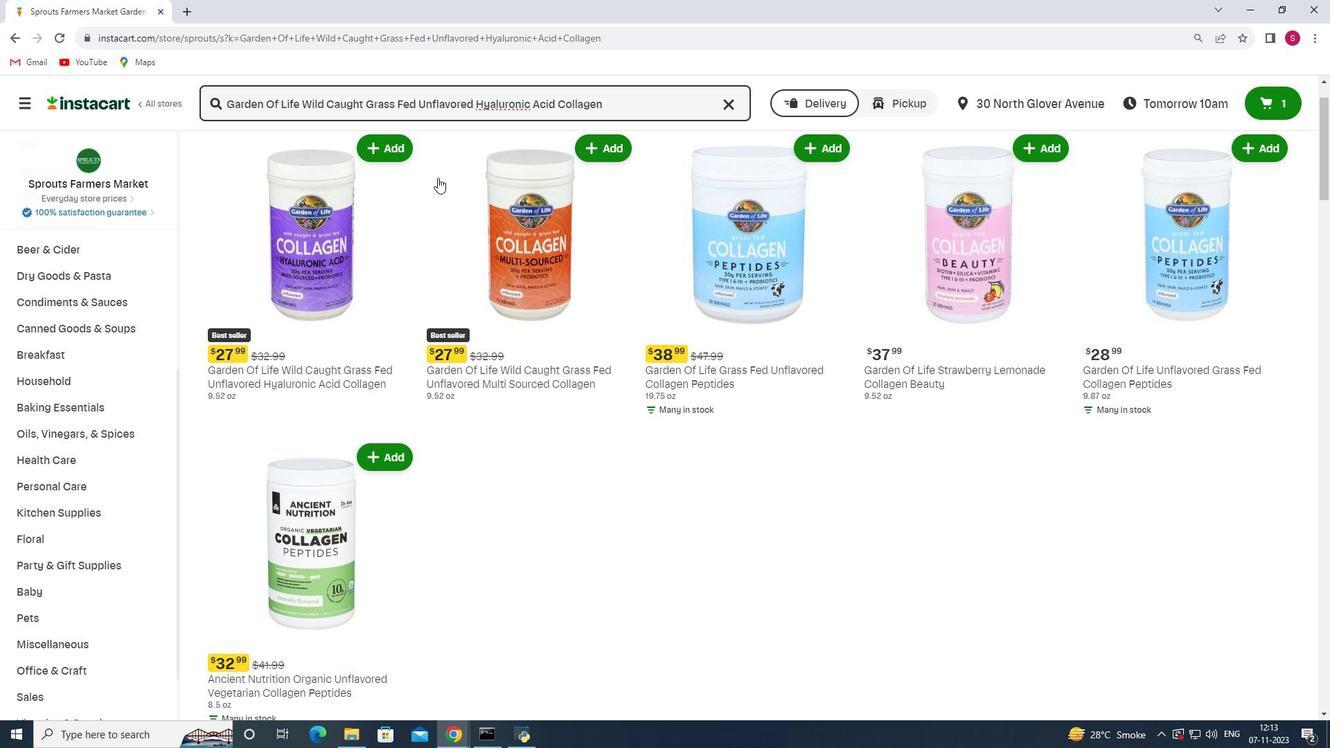 
Action: Mouse moved to (352, 207)
Screenshot: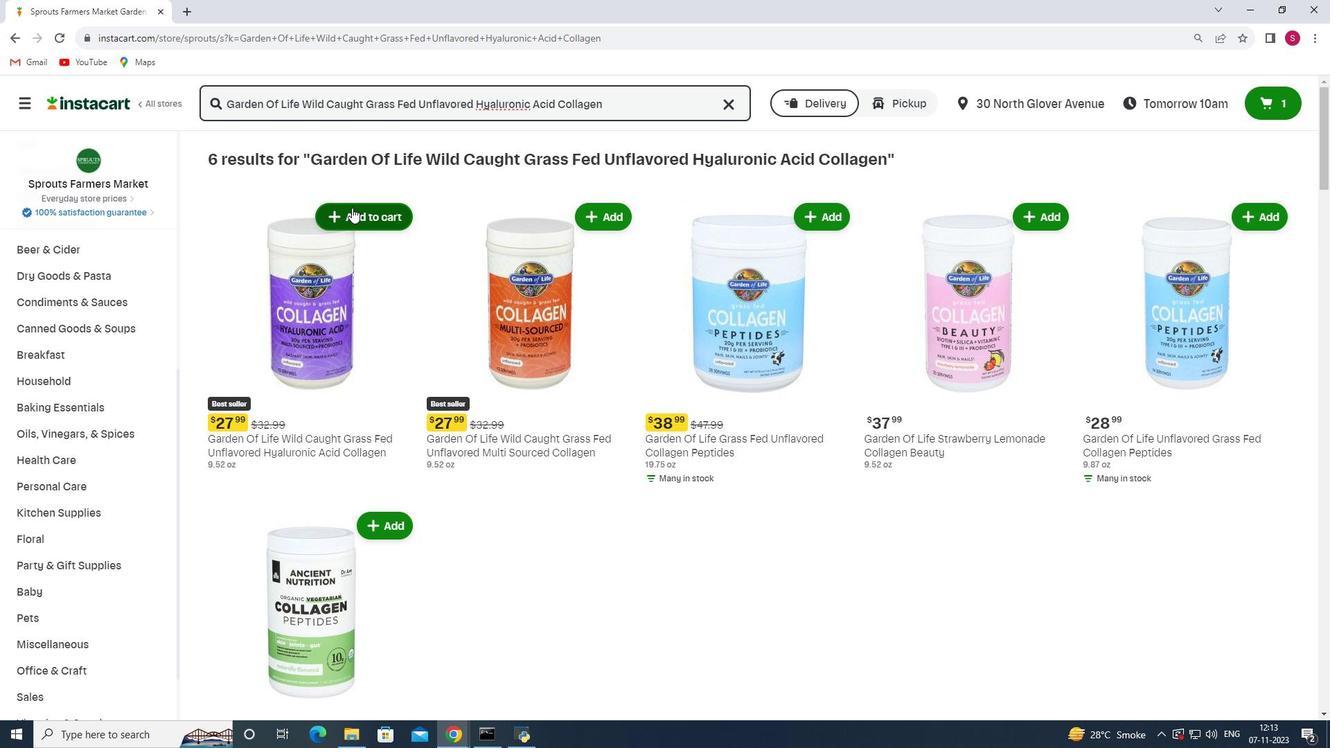 
Action: Mouse pressed left at (352, 207)
Screenshot: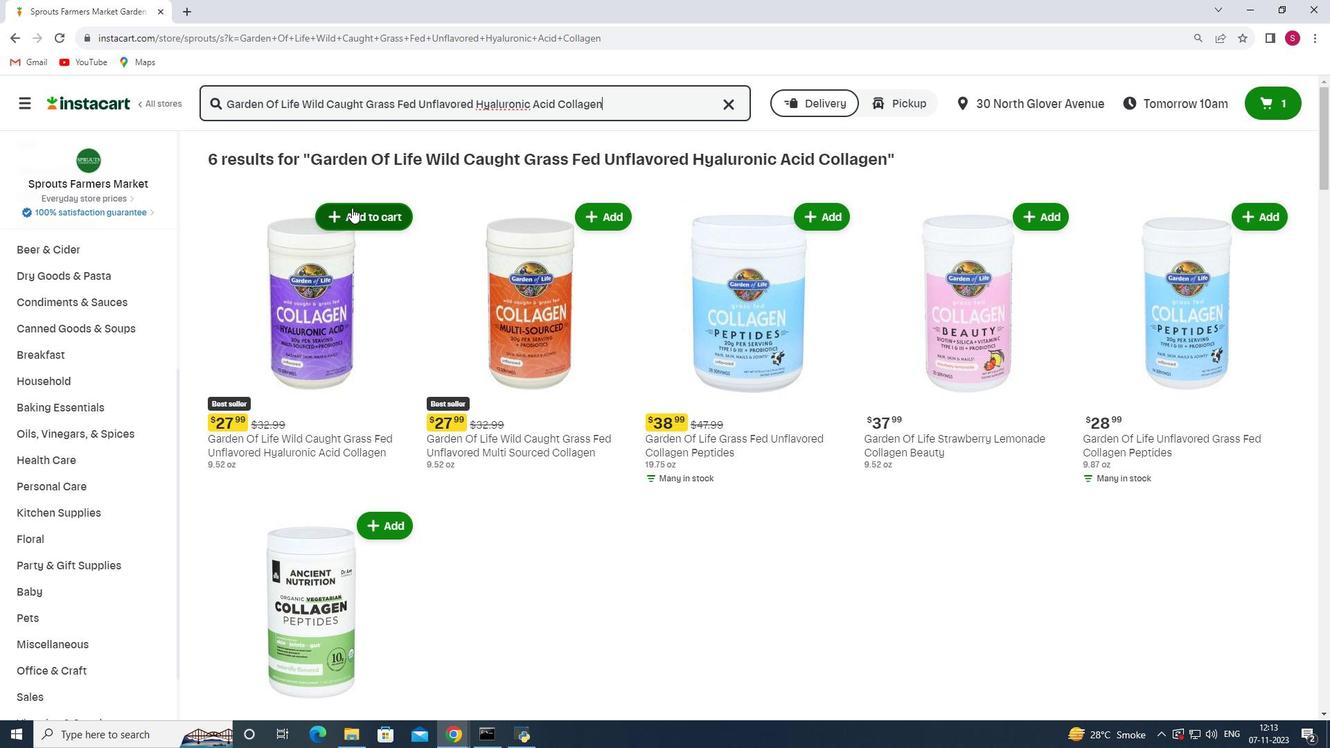 
Action: Mouse moved to (352, 232)
Screenshot: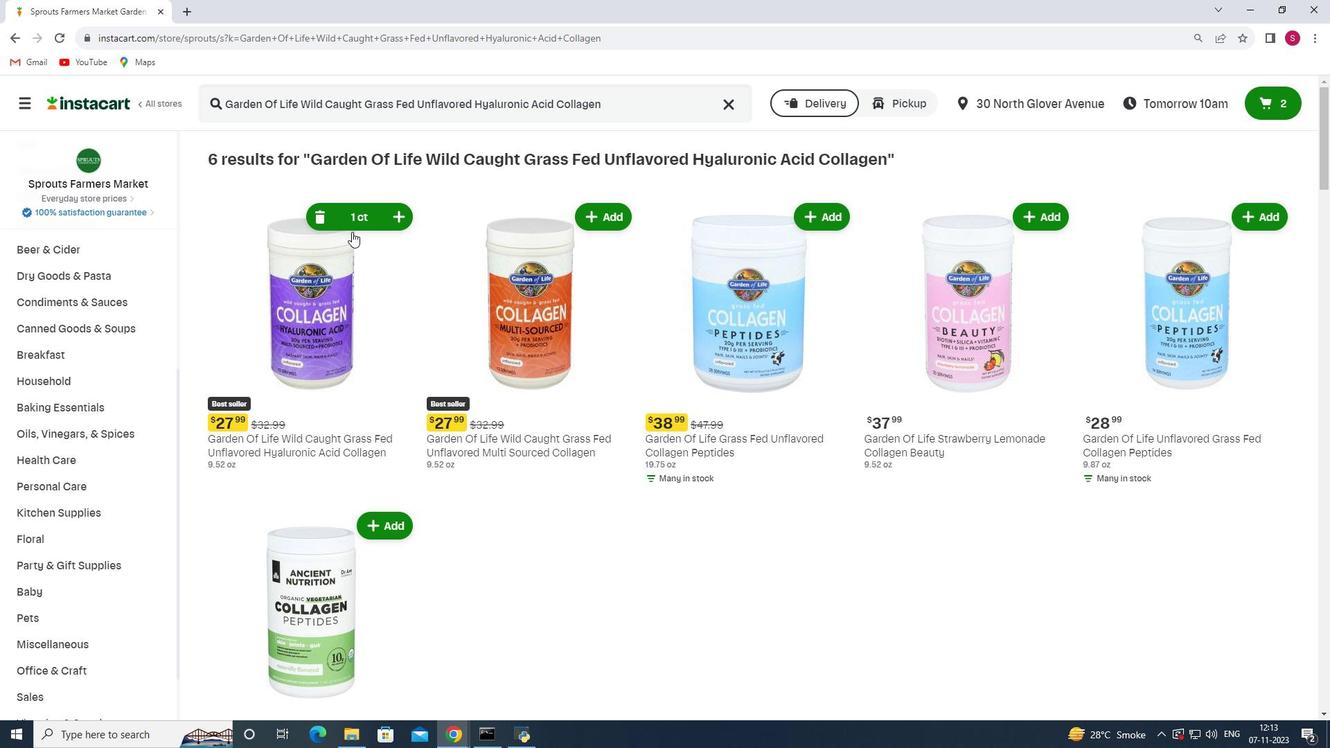 
